 Task: Find connections with filter location Imishli with filter topic #Onlineadvertisingwith filter profile language German with filter current company BMC Software with filter school Mar Athanasius College of Engineering with filter industry Medical Practices with filter service category Health Insurance with filter keywords title Administrator
Action: Mouse moved to (544, 89)
Screenshot: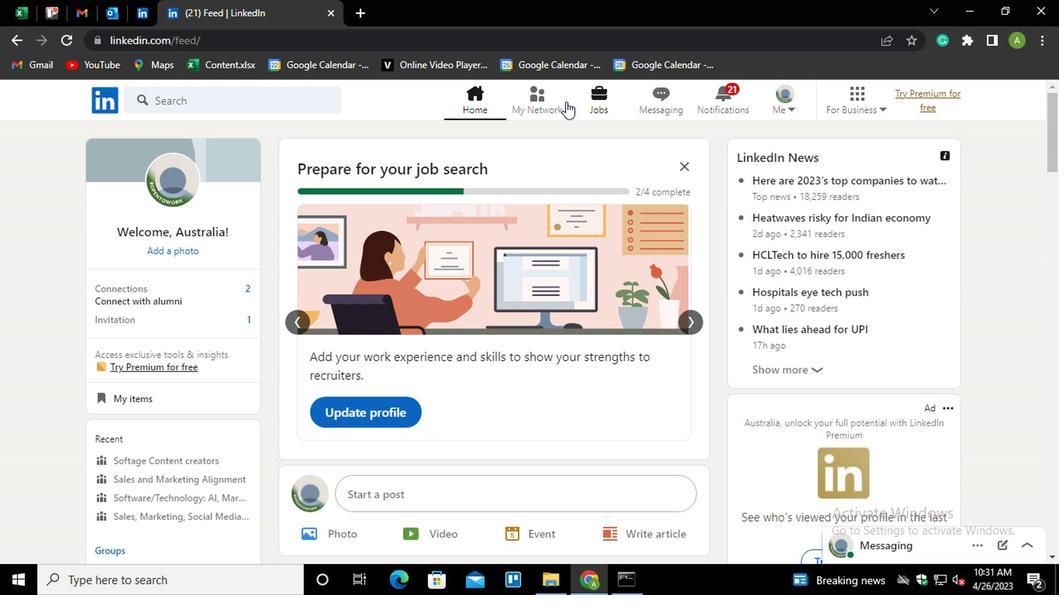 
Action: Mouse pressed left at (544, 89)
Screenshot: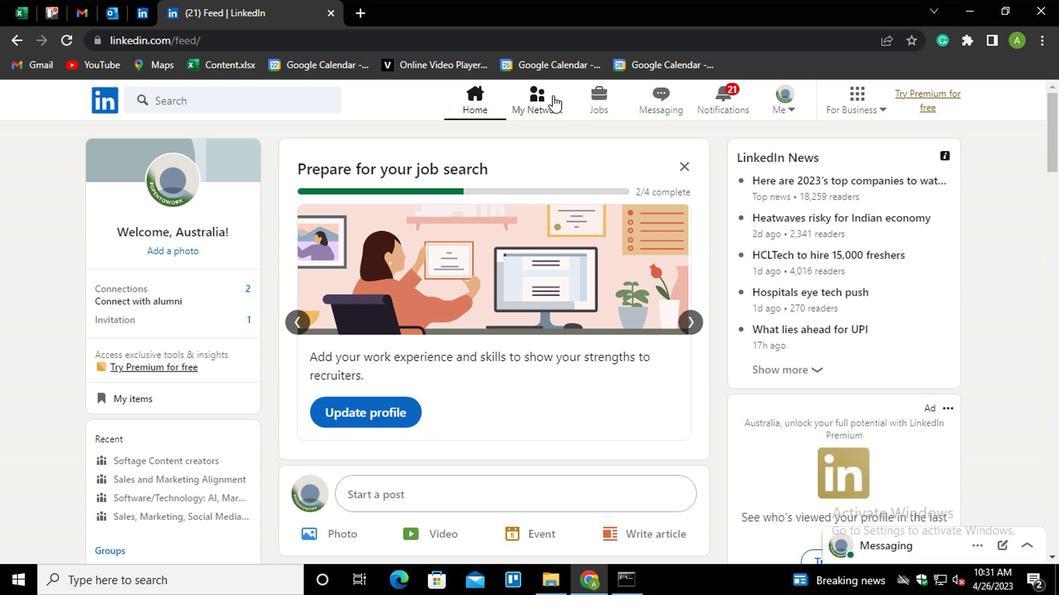 
Action: Mouse moved to (192, 173)
Screenshot: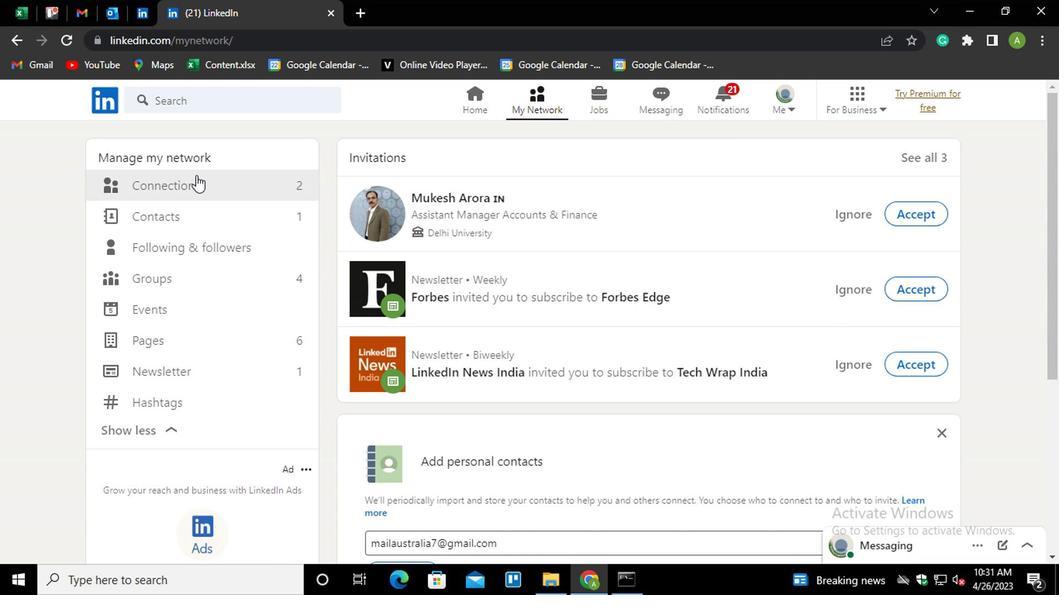 
Action: Mouse pressed left at (192, 173)
Screenshot: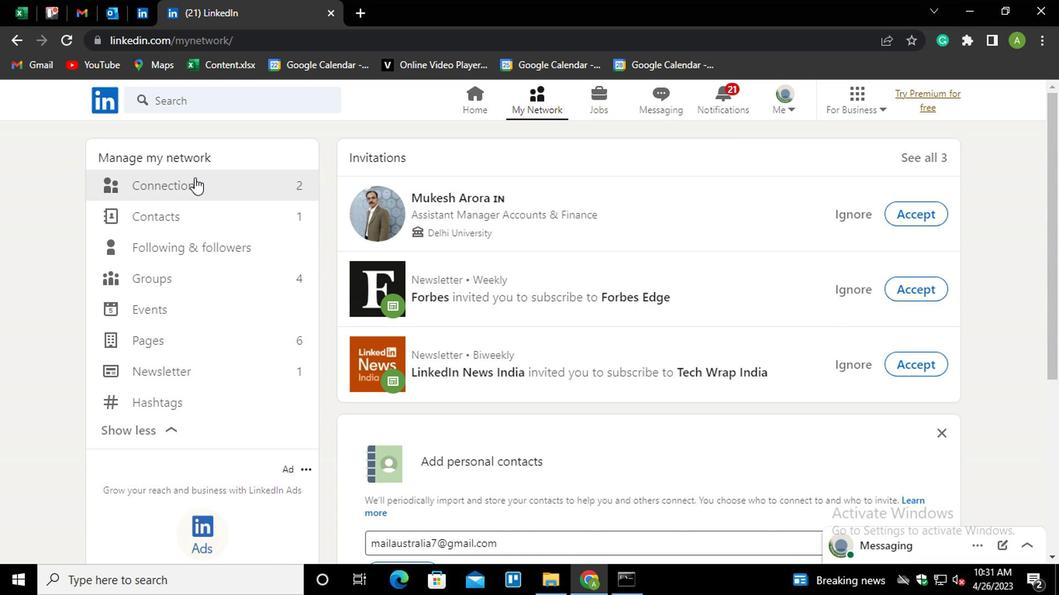 
Action: Mouse moved to (639, 182)
Screenshot: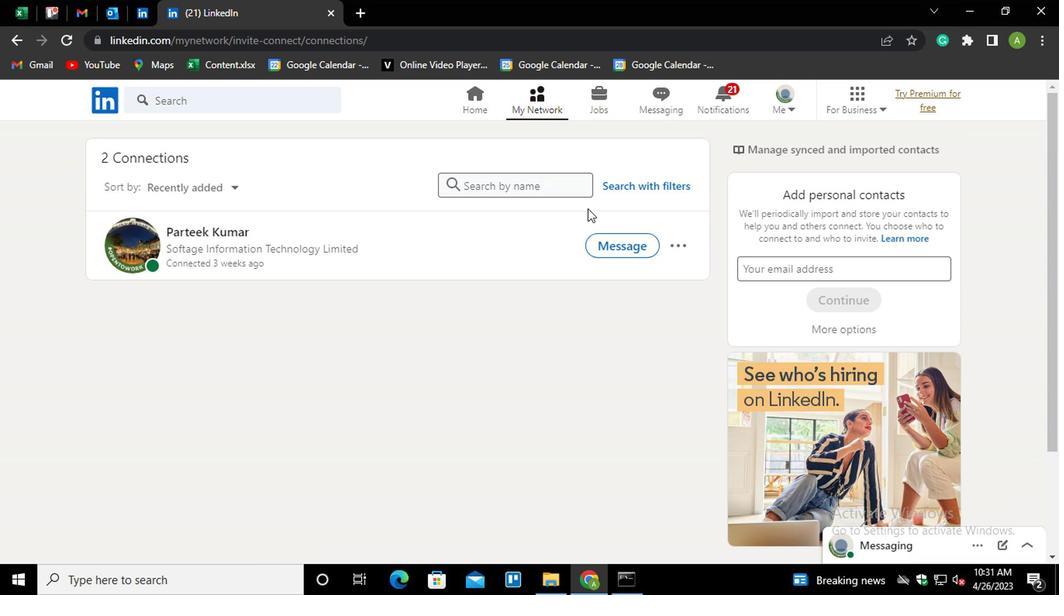 
Action: Mouse pressed left at (639, 182)
Screenshot: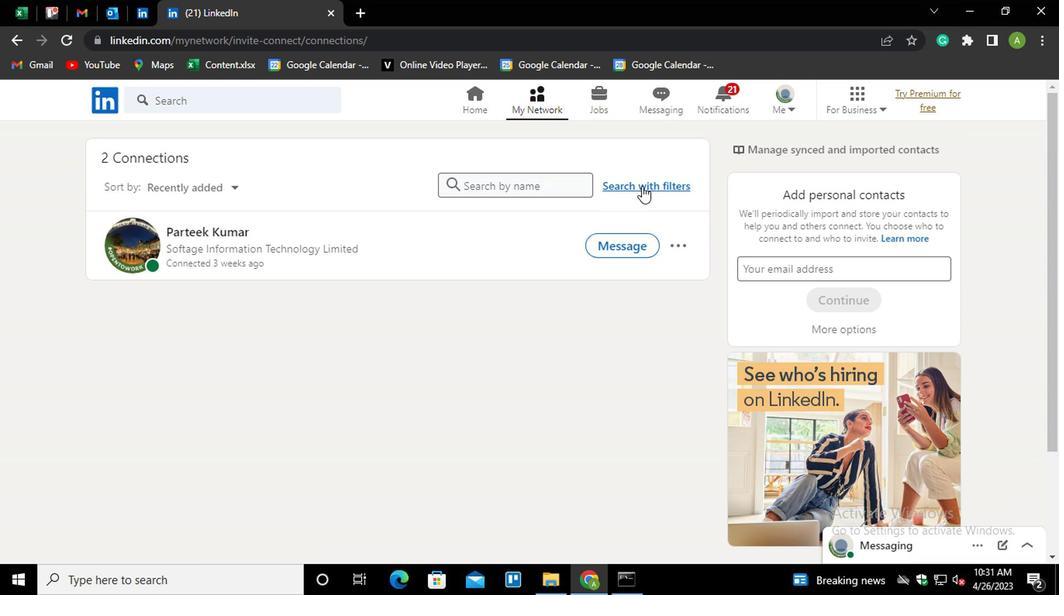 
Action: Mouse moved to (526, 134)
Screenshot: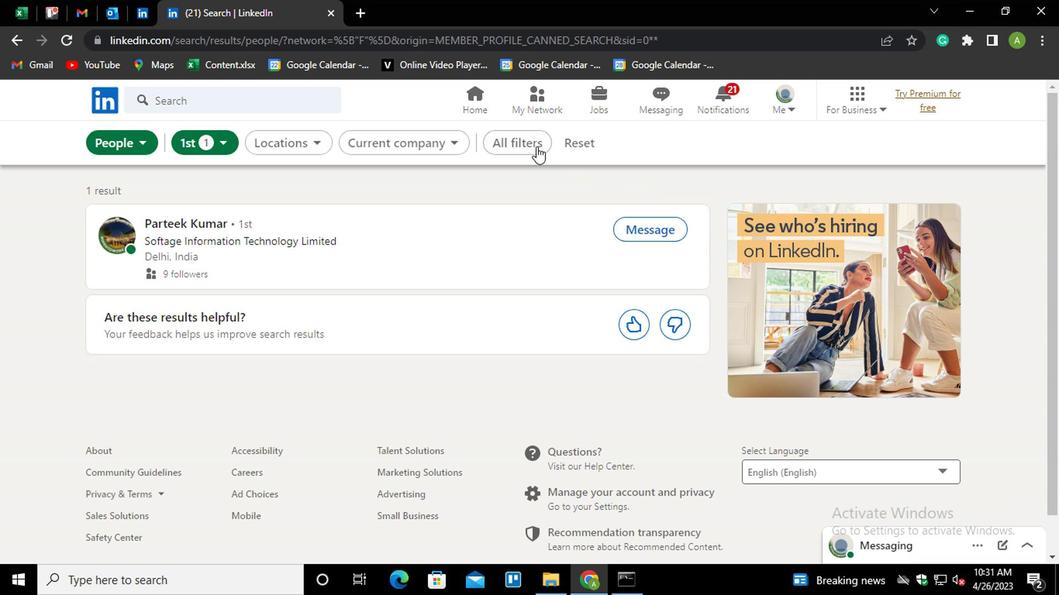 
Action: Mouse pressed left at (526, 134)
Screenshot: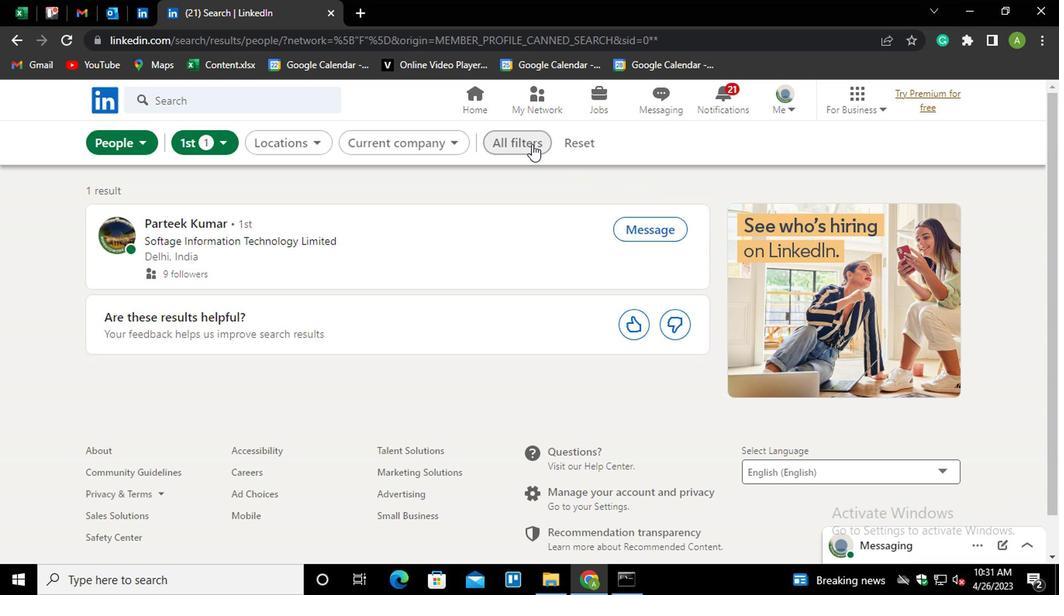 
Action: Mouse moved to (745, 301)
Screenshot: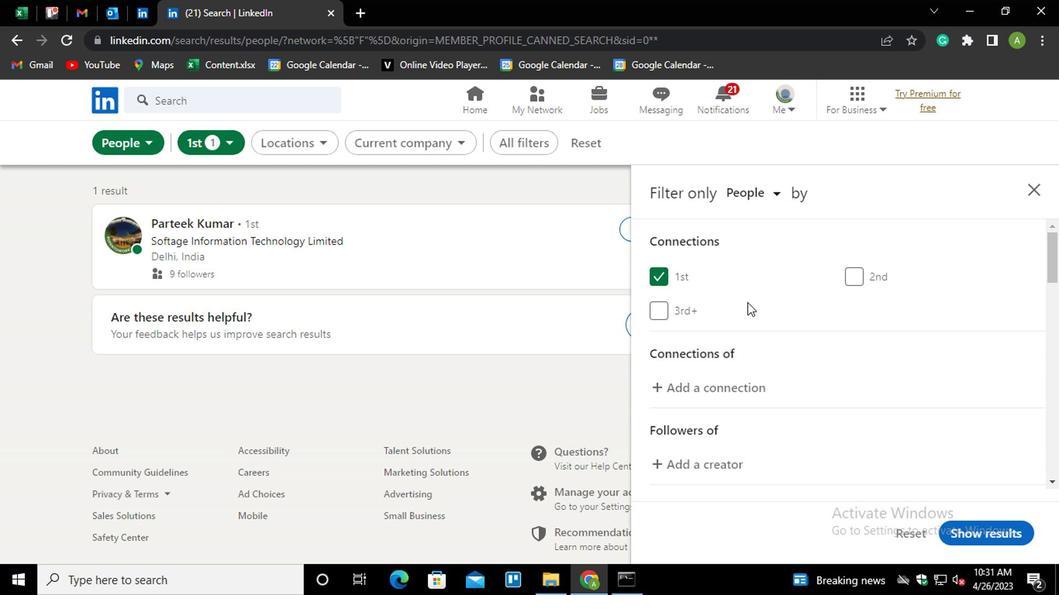 
Action: Mouse scrolled (745, 301) with delta (0, 0)
Screenshot: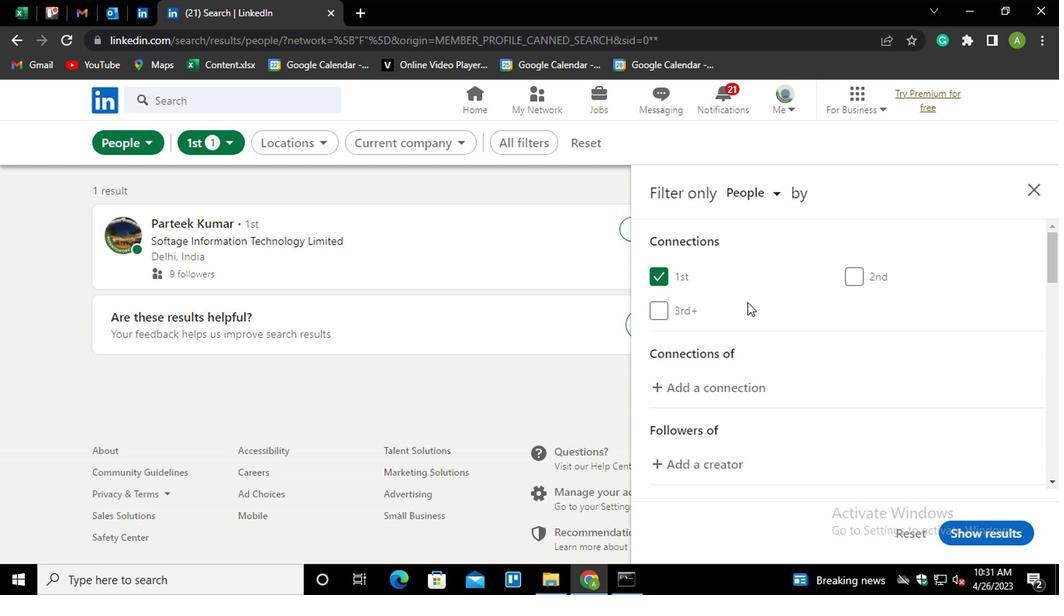 
Action: Mouse scrolled (745, 301) with delta (0, 0)
Screenshot: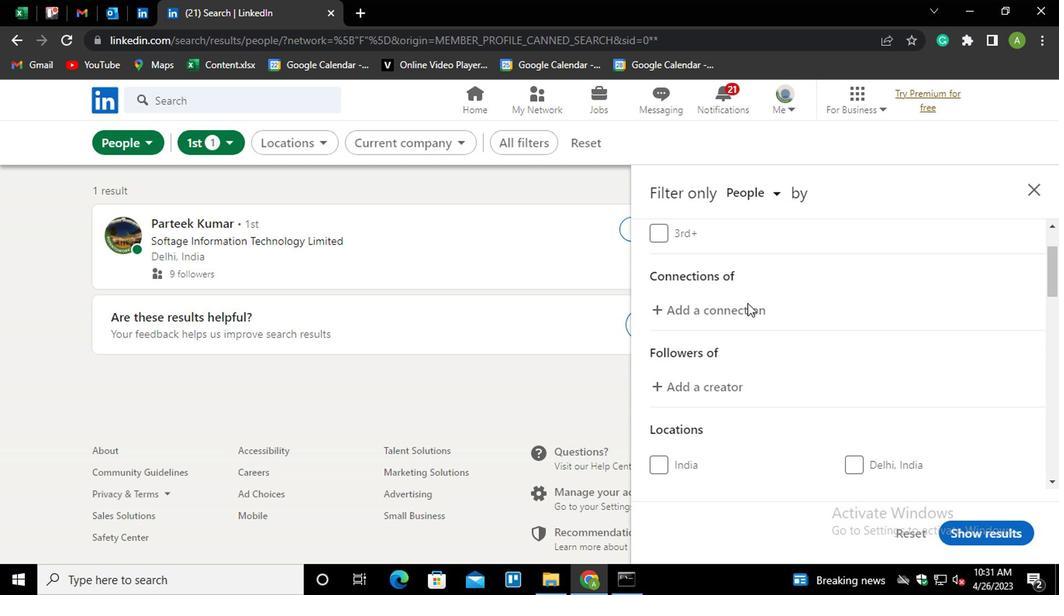 
Action: Mouse moved to (731, 301)
Screenshot: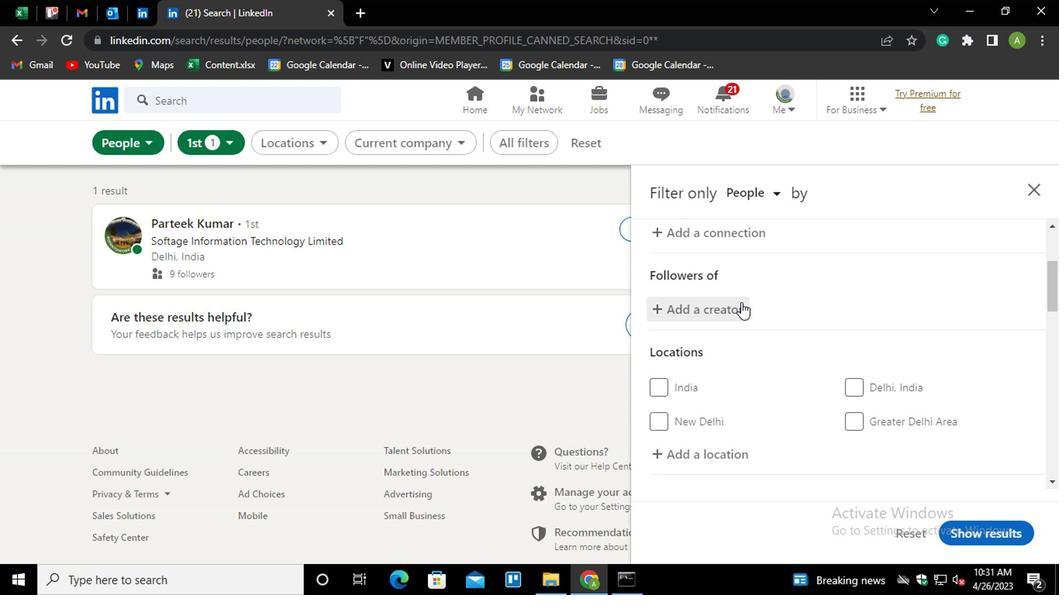 
Action: Mouse scrolled (731, 301) with delta (0, 0)
Screenshot: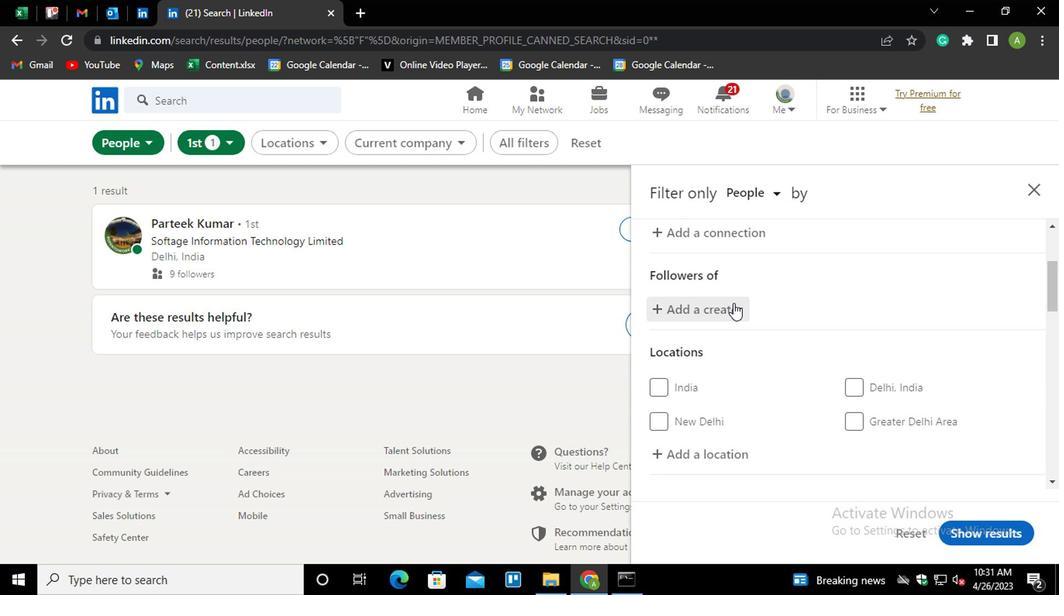 
Action: Mouse moved to (696, 374)
Screenshot: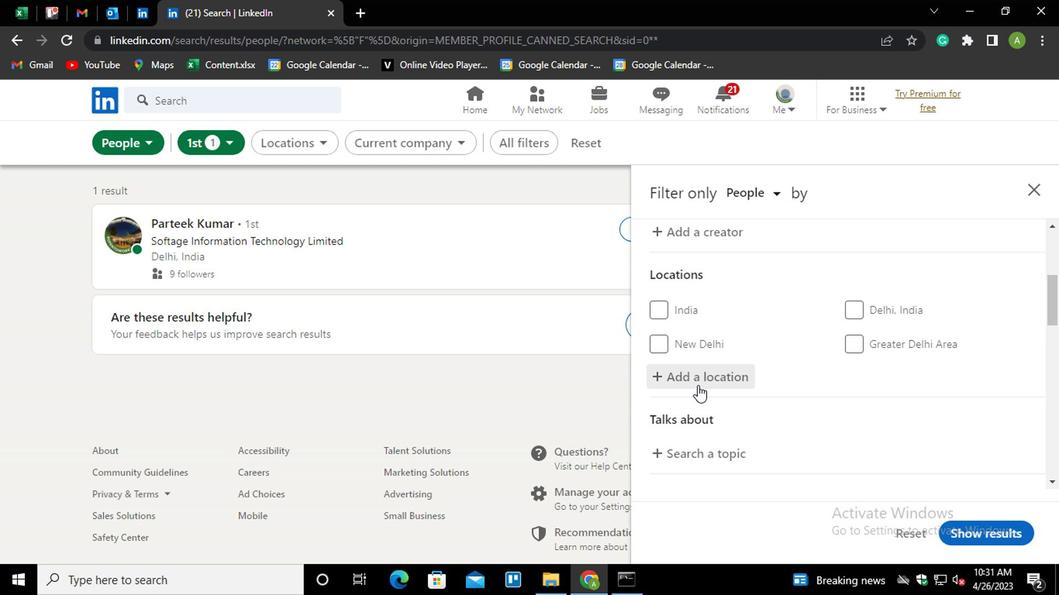 
Action: Mouse pressed left at (696, 374)
Screenshot: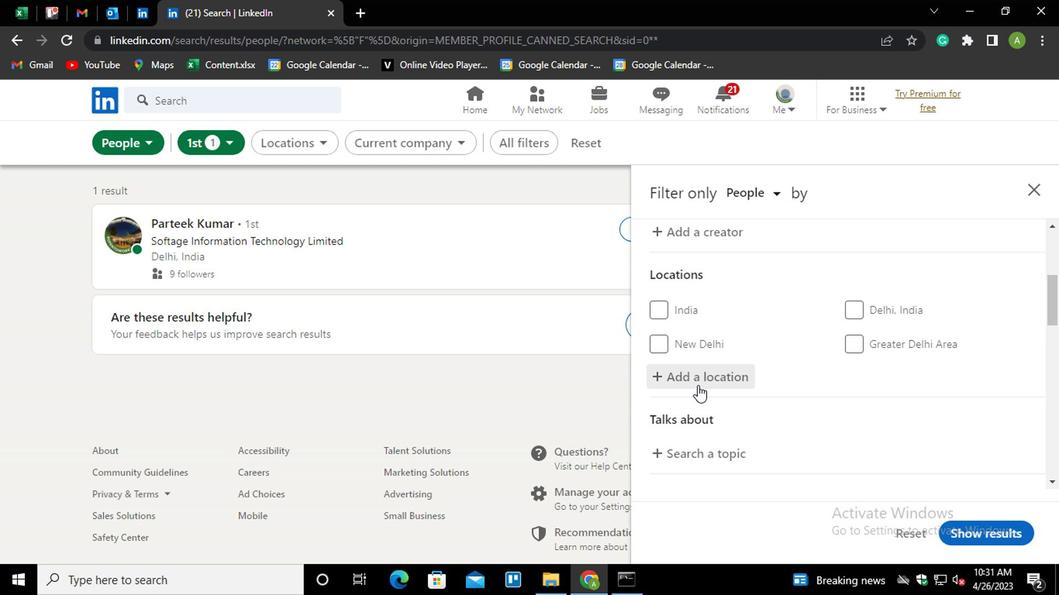 
Action: Mouse moved to (696, 374)
Screenshot: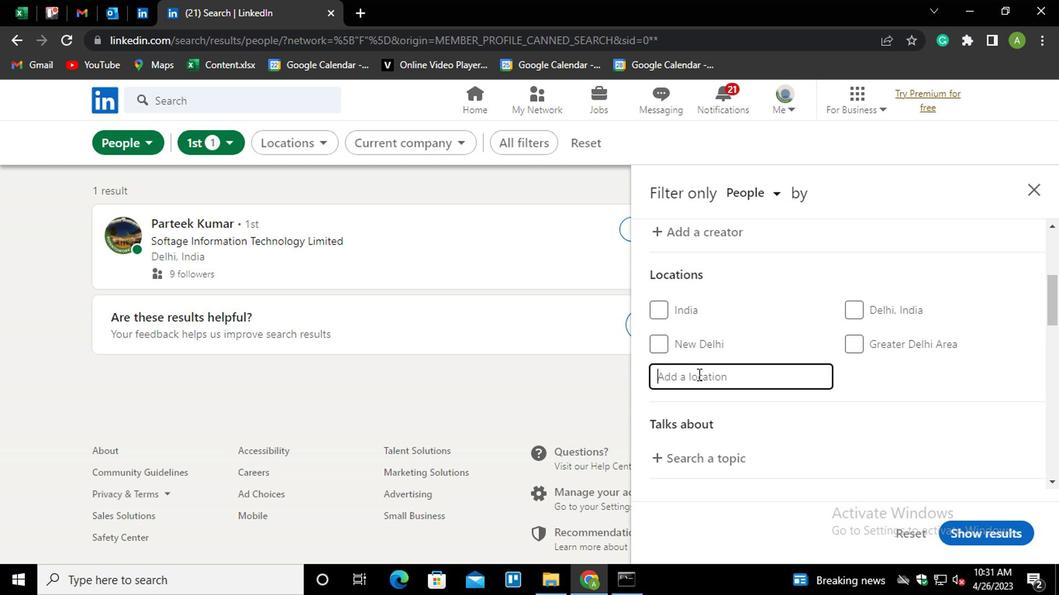 
Action: Mouse pressed left at (696, 374)
Screenshot: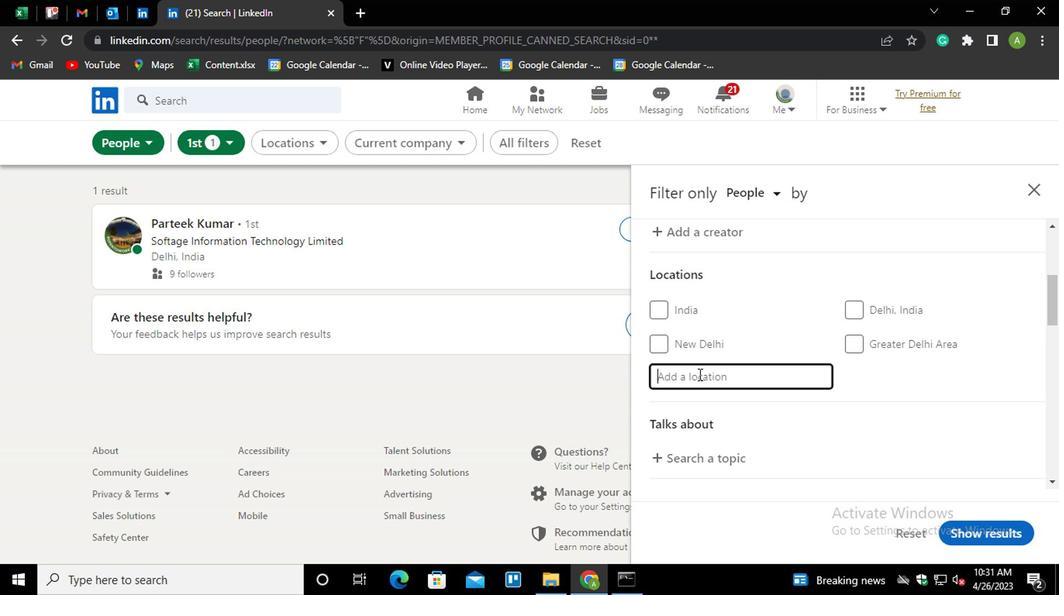 
Action: Key pressed <Key.shift_r><Key.shift_r><Key.shift_r><Key.shift_r><Key.shift_r><Key.shift_r><Key.shift_r><Key.shift_r><Key.shift_r><Key.shift_r><Key.shift_r><Key.shift_r><Key.shift_r><Key.shift_r><Key.shift_r><Key.shift_r><Key.shift_r><Key.shift_r><Key.shift_r><Key.shift_r><Key.shift_r><Key.shift_r><Key.shift_r>Imishil<Key.backspace><Key.backspace>li<Key.down><Key.enter>
Screenshot: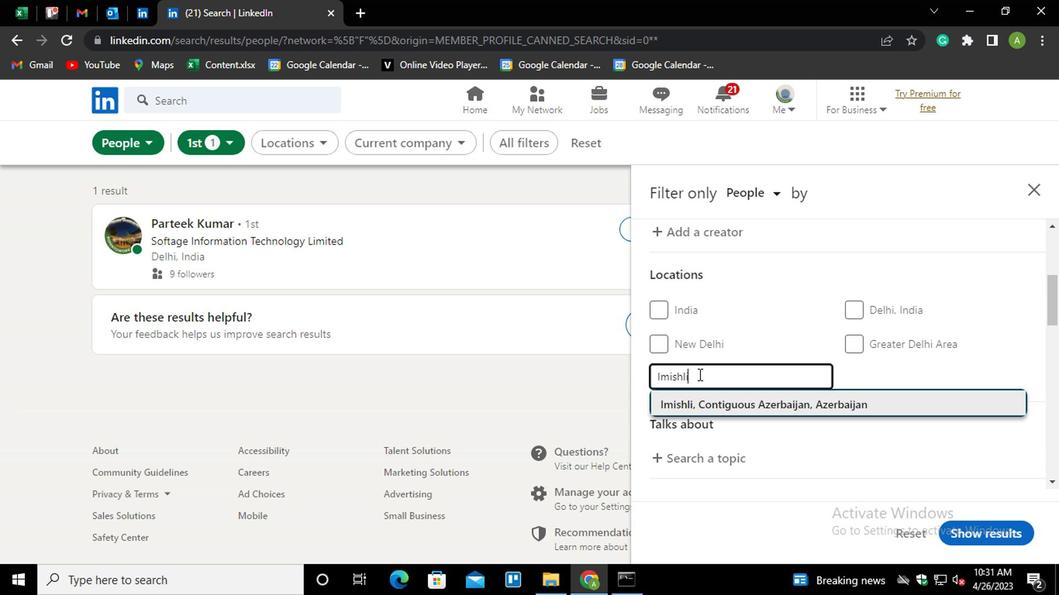 
Action: Mouse moved to (753, 371)
Screenshot: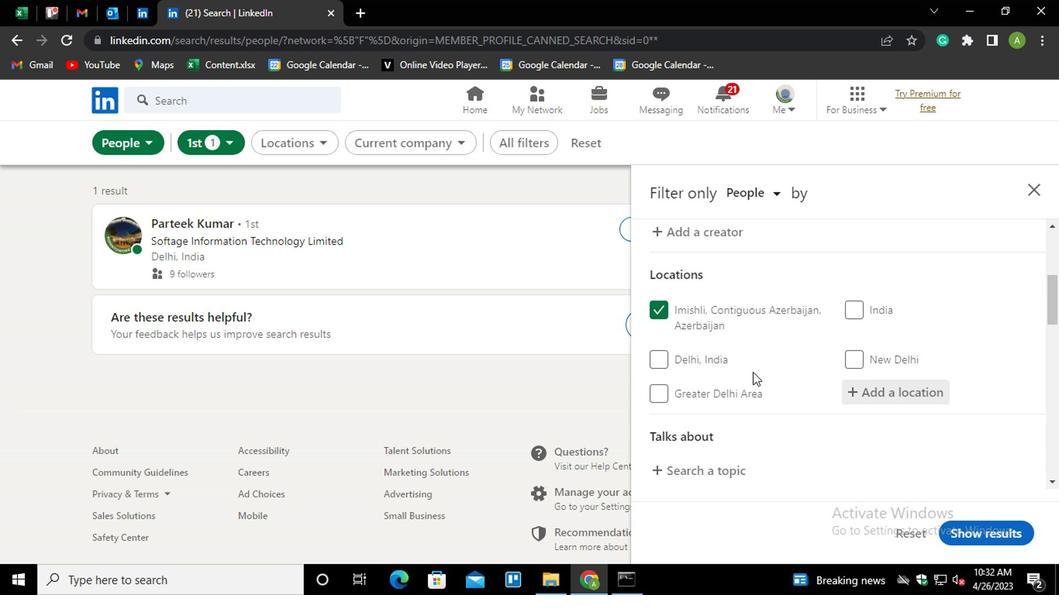 
Action: Mouse scrolled (753, 370) with delta (0, -1)
Screenshot: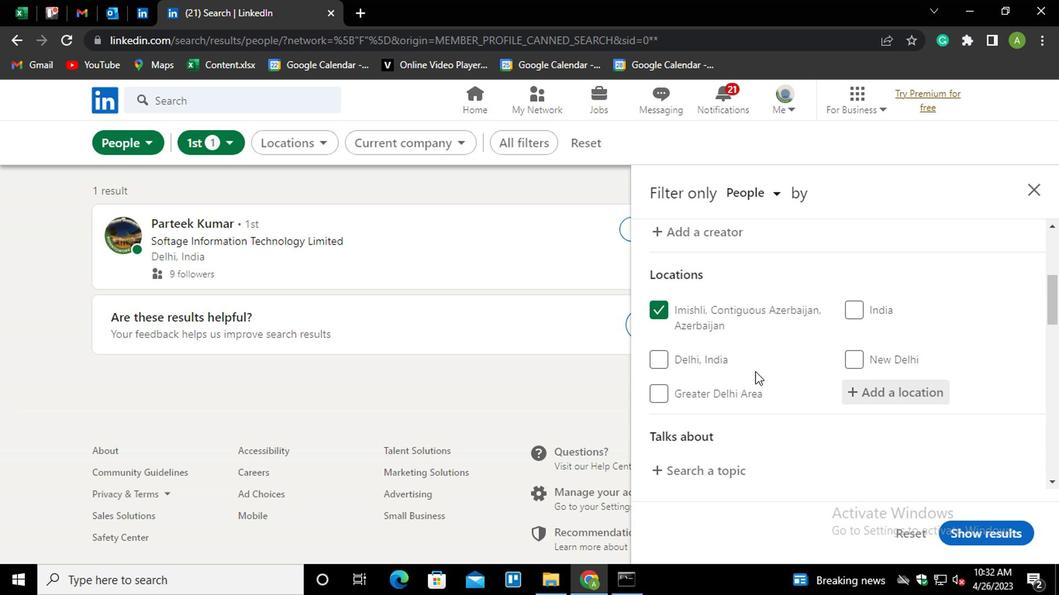 
Action: Mouse moved to (771, 368)
Screenshot: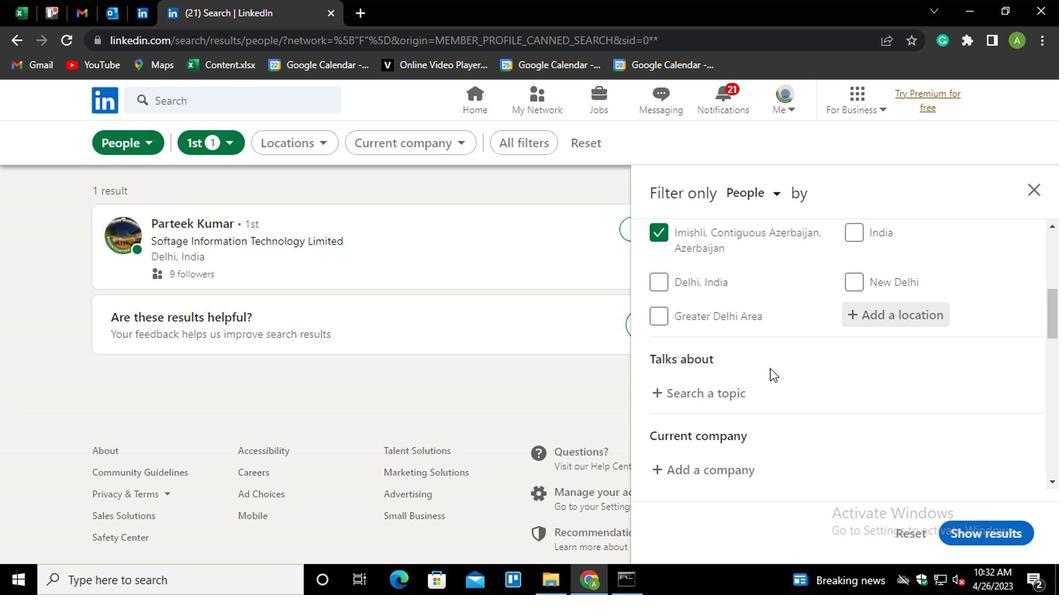 
Action: Mouse scrolled (771, 367) with delta (0, -1)
Screenshot: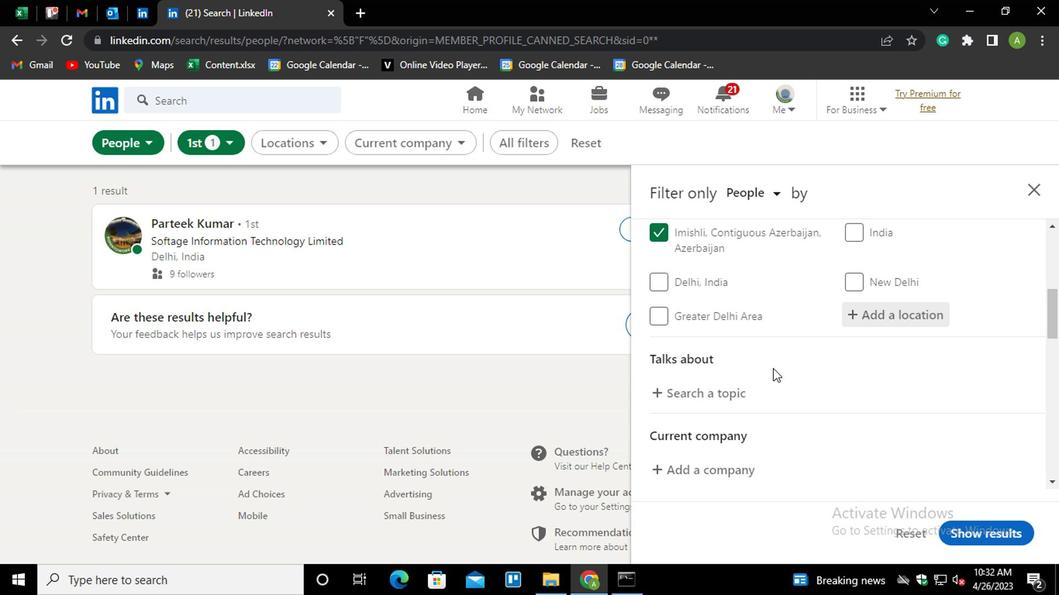 
Action: Mouse moved to (709, 315)
Screenshot: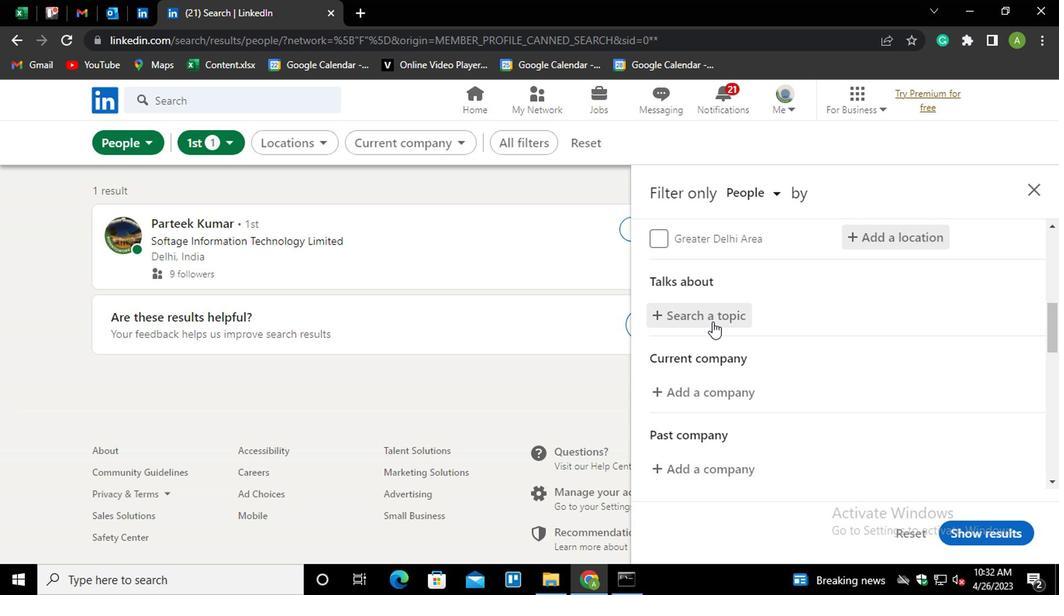 
Action: Mouse pressed left at (709, 315)
Screenshot: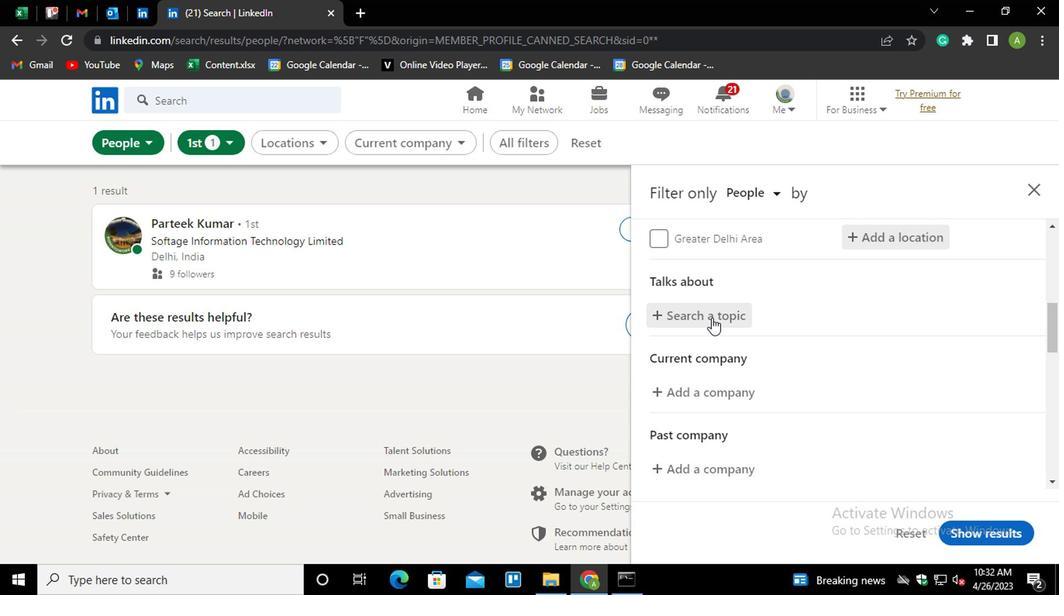 
Action: Key pressed <Key.shift_r><Key.shift_r><Key.shift_r><Key.shift_r><Key.shift_r><Key.shift_r><Key.shift_r><Key.shift_r><Key.shift_r><Key.shift_r><Key.shift_r><Key.shift_r><Key.shift_r><Key.shift_r><Key.shift_r><Key.shift_r><Key.shift_r><Key.shift_r><Key.shift_r><Key.shift_r><Key.shift_r><Key.shift_r><Key.shift_r><Key.shift_r><Key.shift_r><Key.shift_r><Key.shift_r><Key.shift_r><Key.shift_r><Key.shift_r><Key.shift_r><Key.shift_r><Key.shift_r><Key.shift_r><Key.shift_r><Key.shift_r><Key.shift>#<Key.shift_r>ONLINEADVERTISING
Screenshot: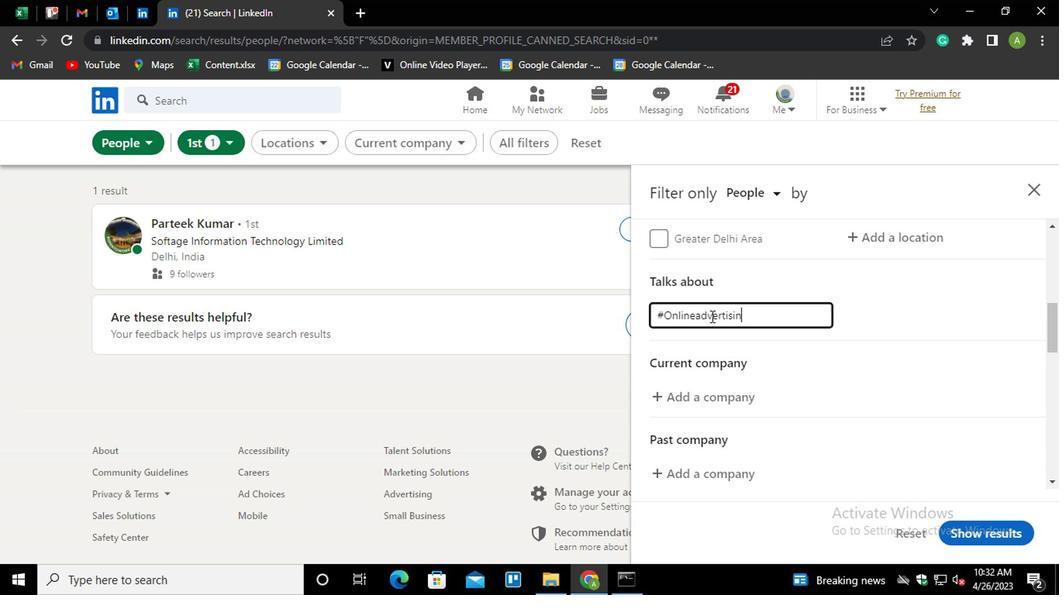 
Action: Mouse moved to (931, 275)
Screenshot: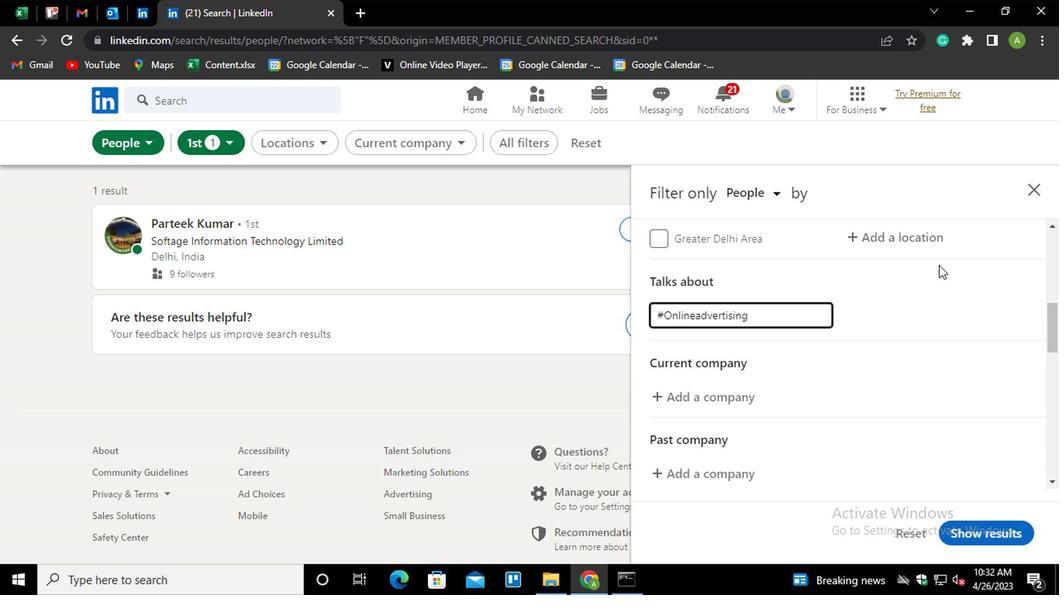 
Action: Mouse pressed left at (931, 275)
Screenshot: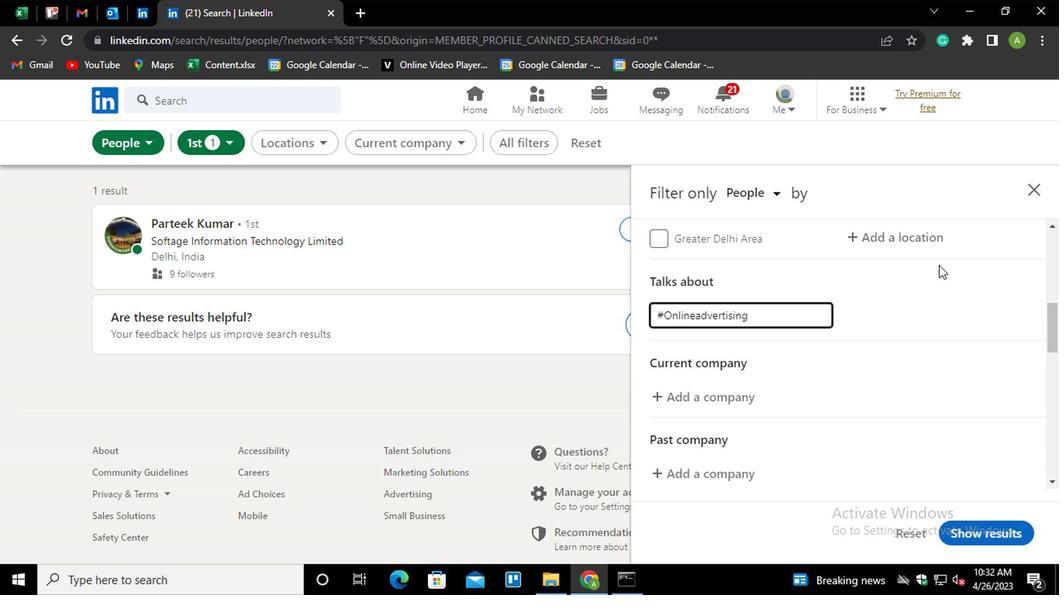 
Action: Mouse moved to (933, 305)
Screenshot: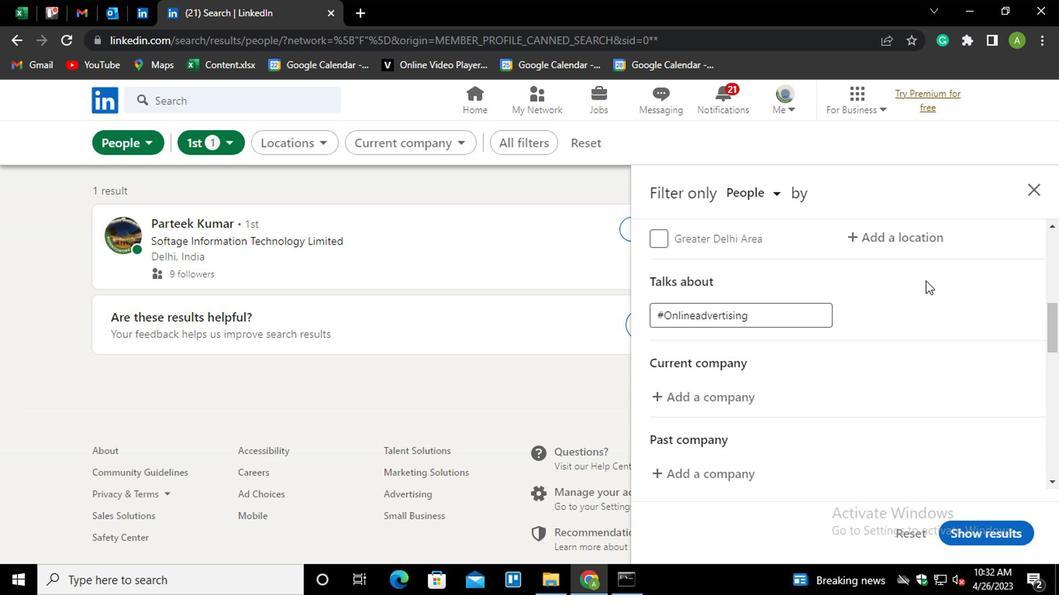 
Action: Mouse scrolled (933, 305) with delta (0, 0)
Screenshot: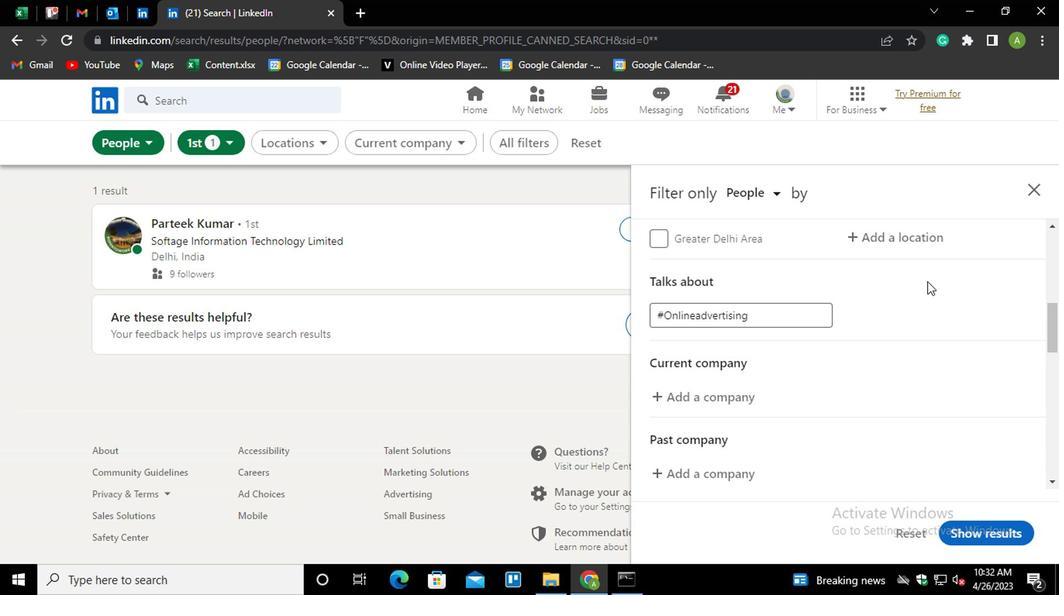 
Action: Mouse scrolled (933, 305) with delta (0, 0)
Screenshot: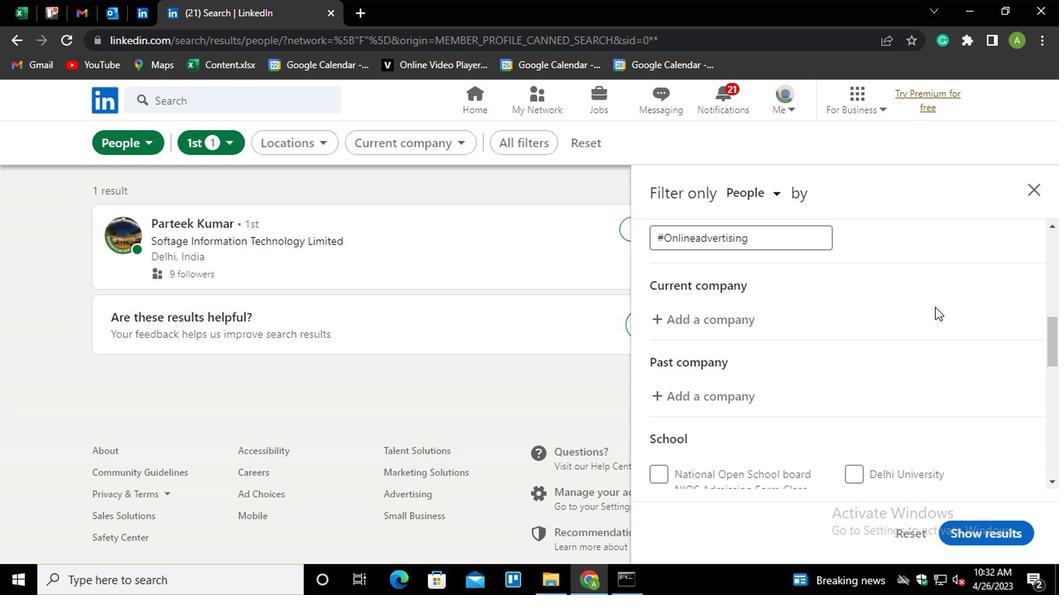 
Action: Mouse moved to (719, 228)
Screenshot: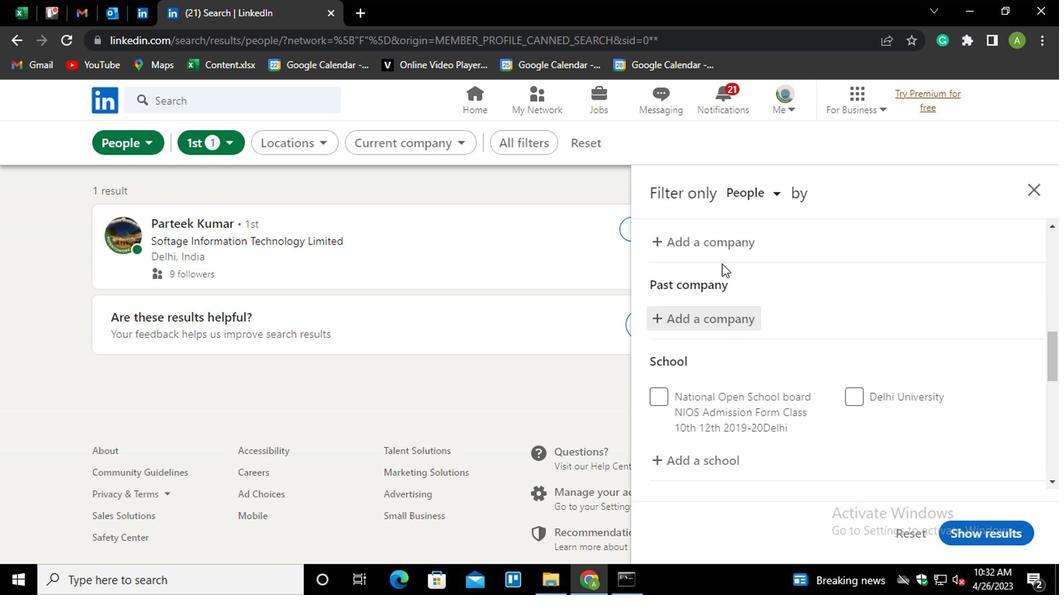 
Action: Mouse pressed left at (719, 228)
Screenshot: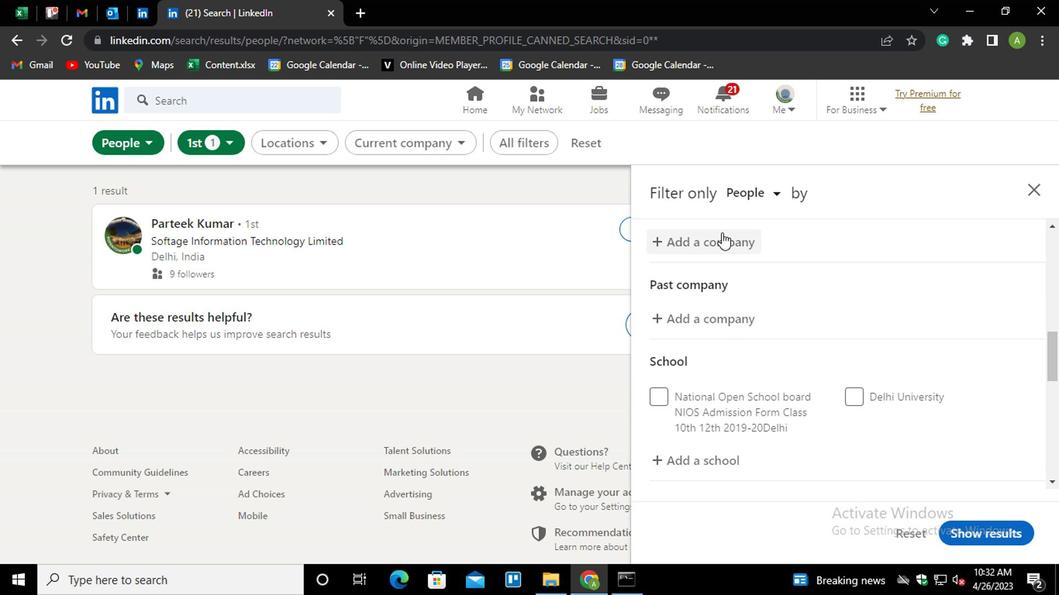 
Action: Key pressed <Key.shift_r>BMC<Key.down><Key.enter>
Screenshot: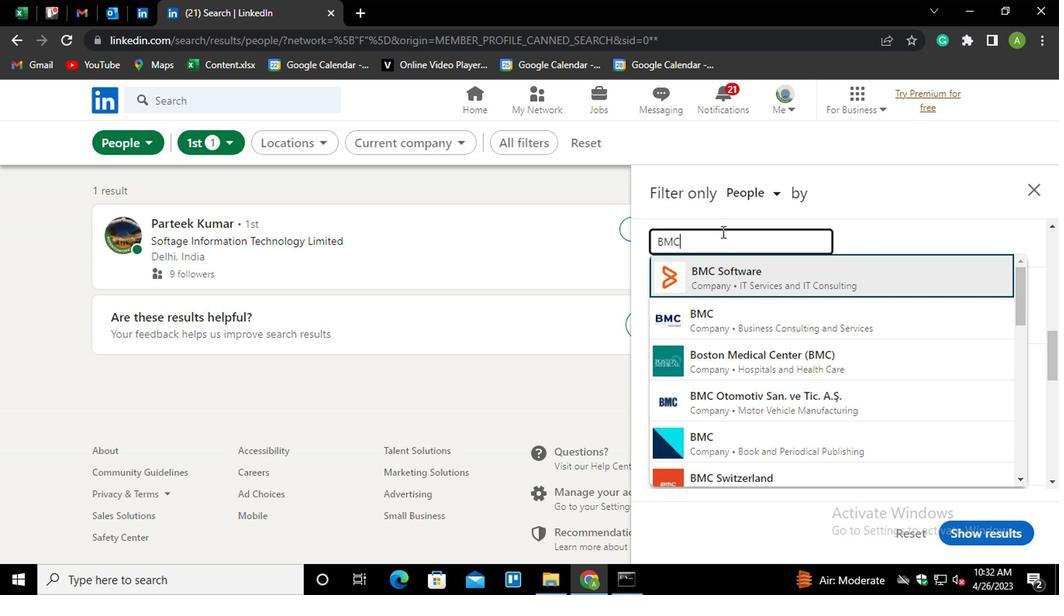 
Action: Mouse moved to (791, 311)
Screenshot: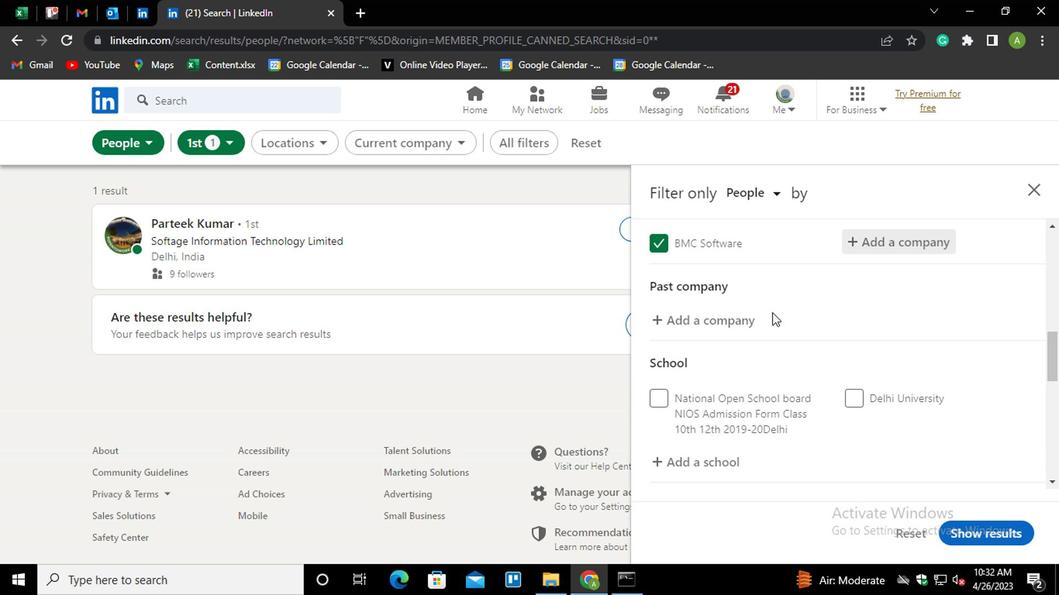 
Action: Mouse scrolled (791, 310) with delta (0, 0)
Screenshot: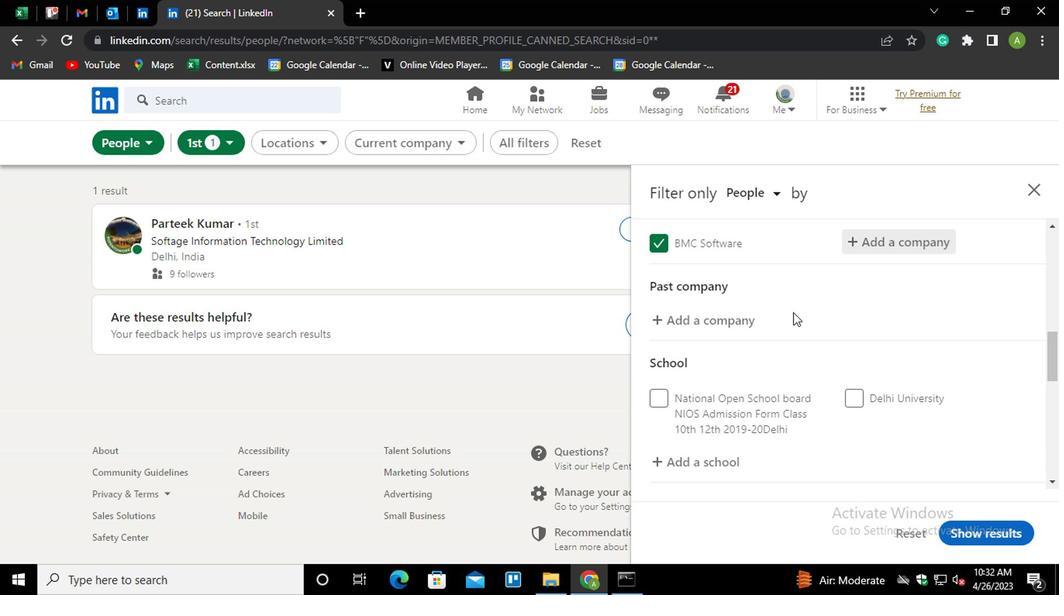 
Action: Mouse moved to (707, 386)
Screenshot: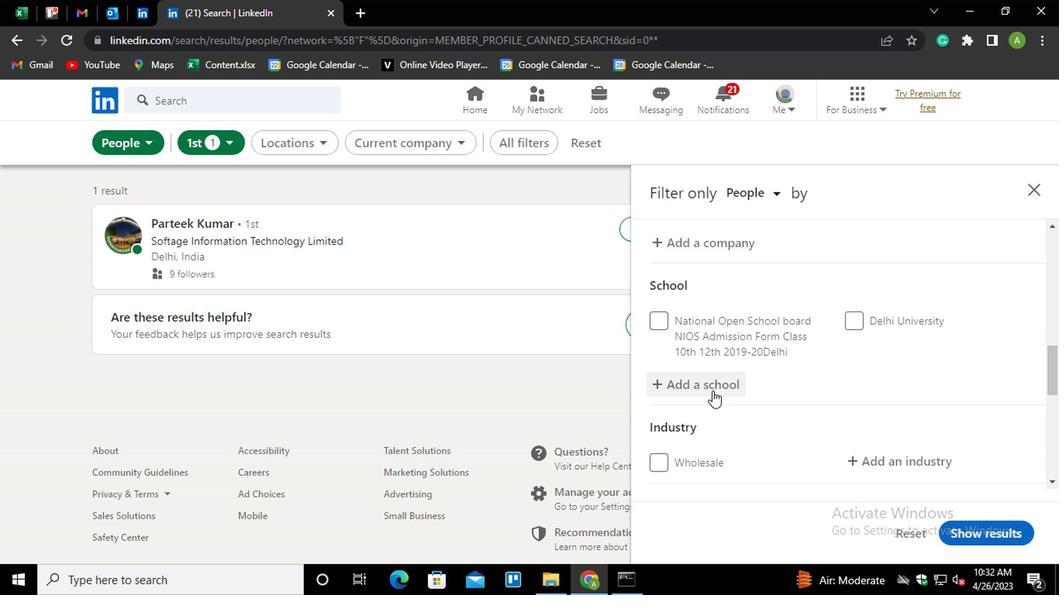
Action: Mouse pressed left at (707, 386)
Screenshot: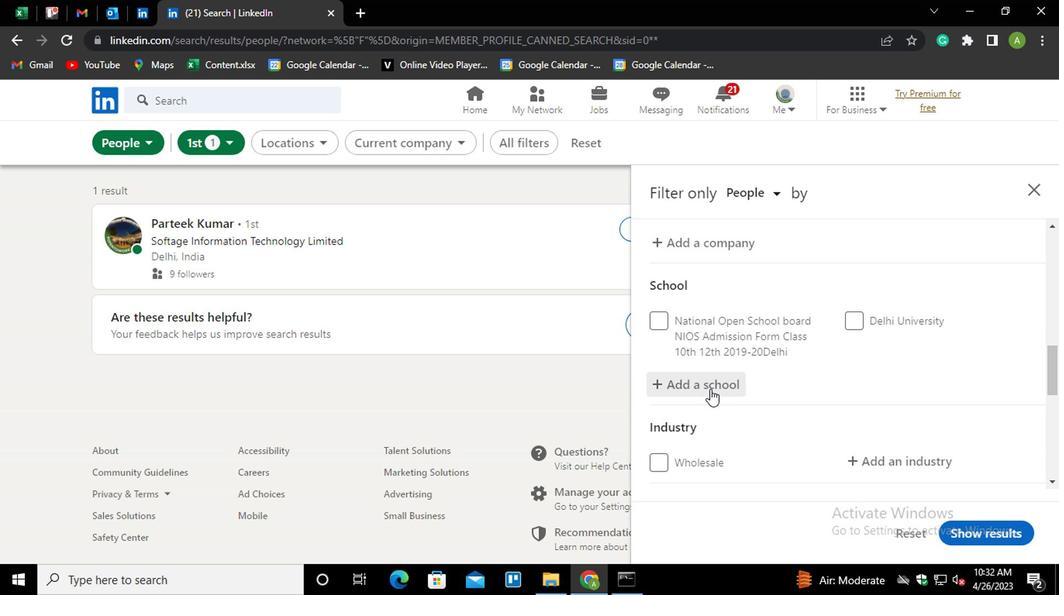 
Action: Mouse moved to (709, 385)
Screenshot: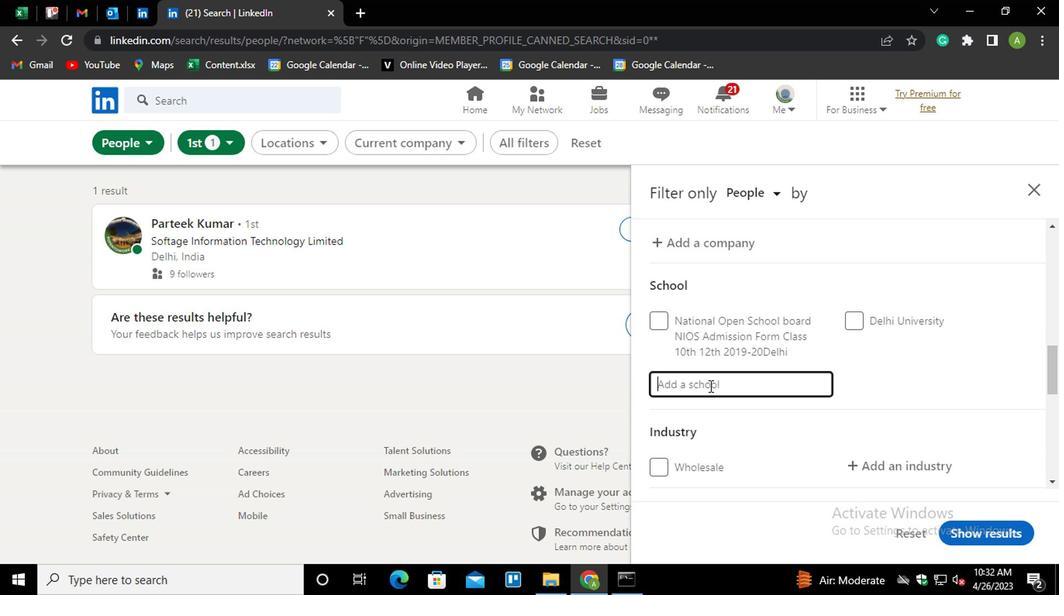 
Action: Mouse pressed left at (709, 385)
Screenshot: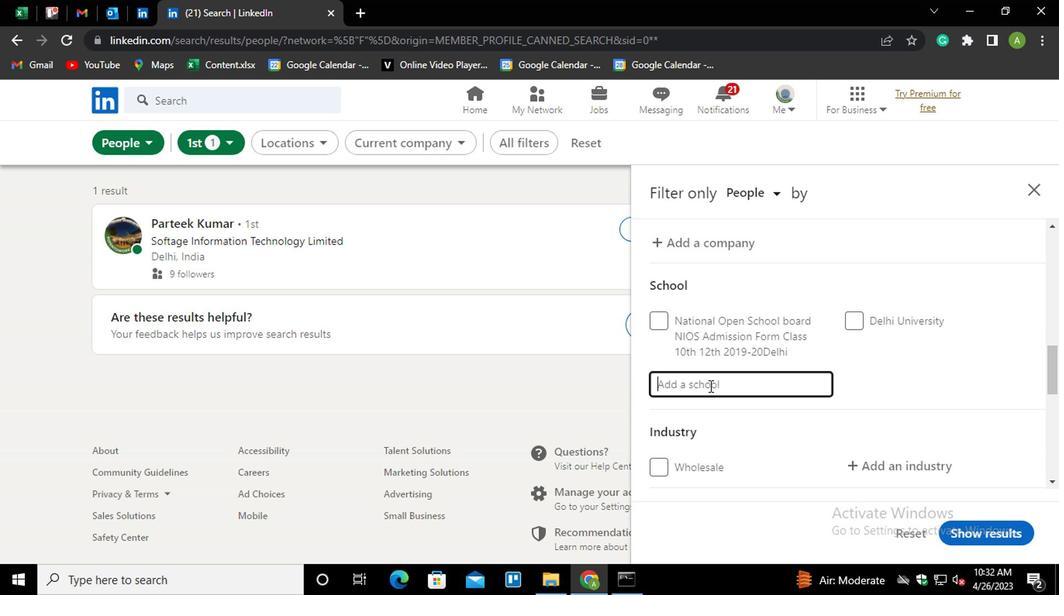 
Action: Key pressed <Key.shift_r>MA<Key.space><Key.shift>ATH<Key.home><Key.right><Key.right>R<Key.end><Key.down><Key.enter>
Screenshot: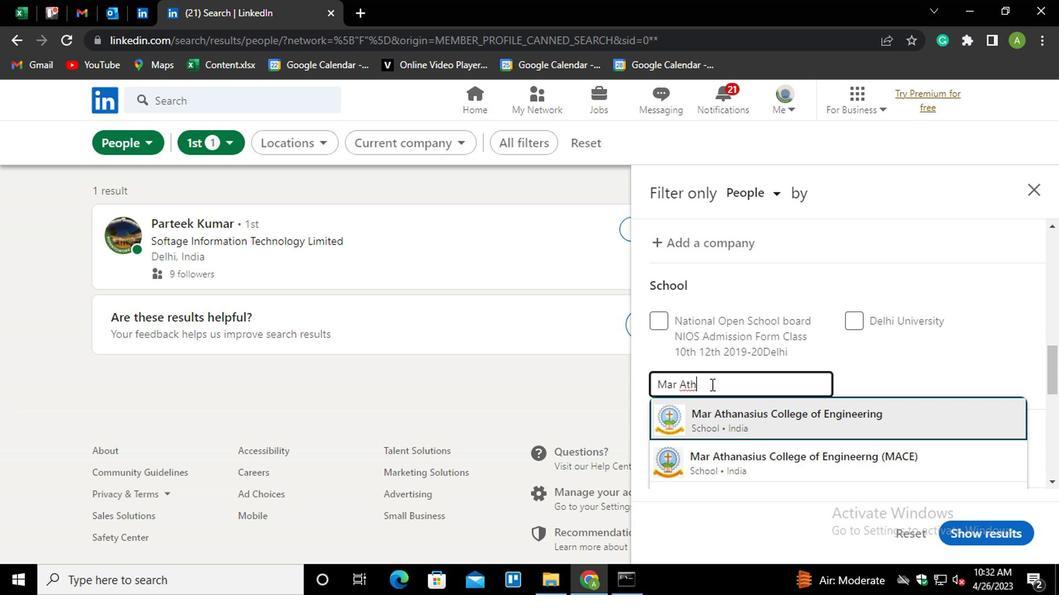 
Action: Mouse scrolled (709, 384) with delta (0, 0)
Screenshot: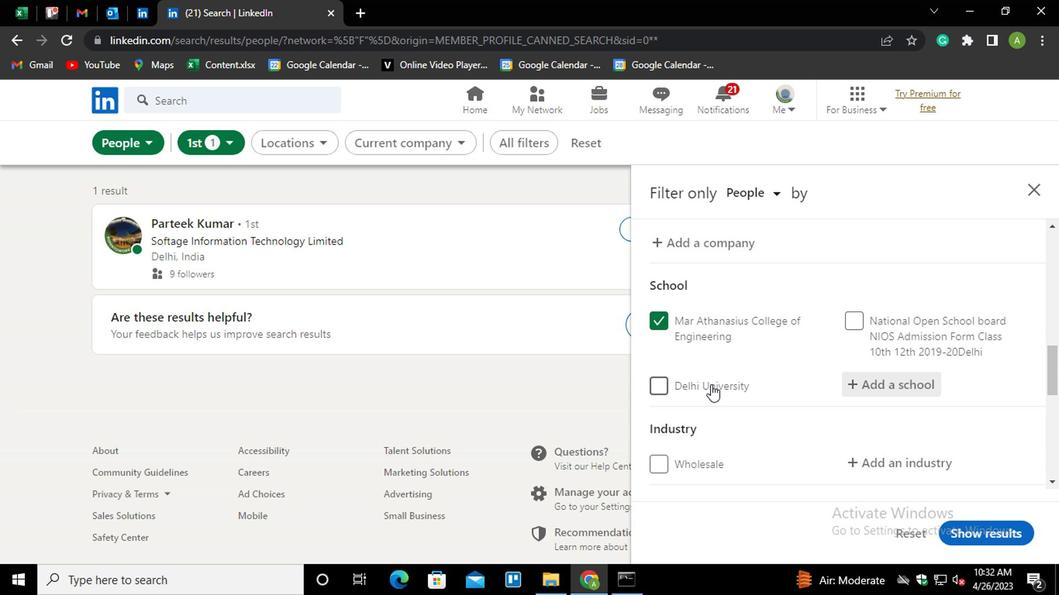 
Action: Mouse moved to (879, 390)
Screenshot: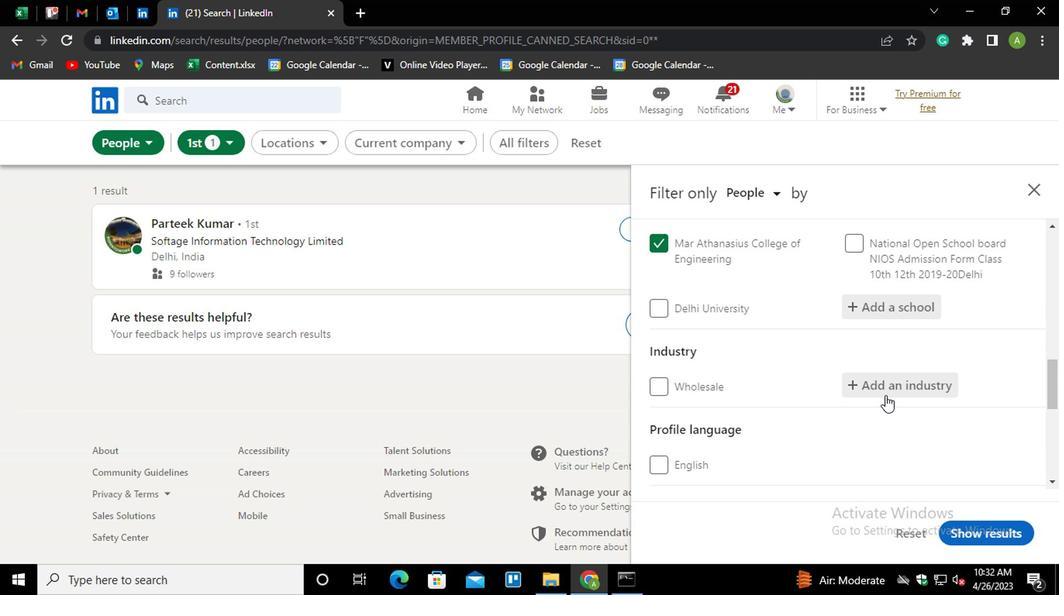 
Action: Mouse pressed left at (879, 390)
Screenshot: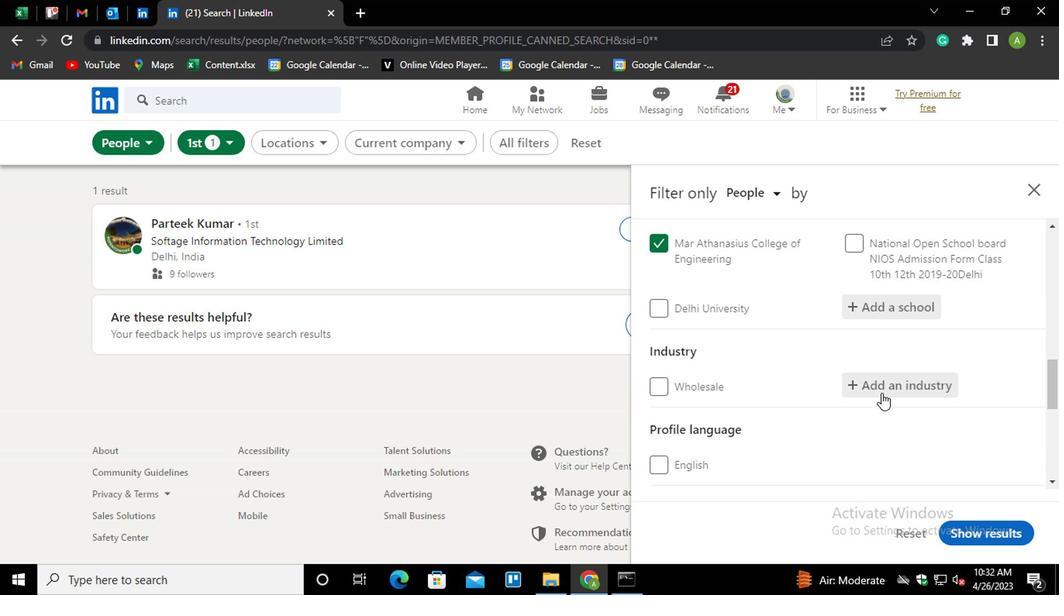 
Action: Mouse moved to (871, 387)
Screenshot: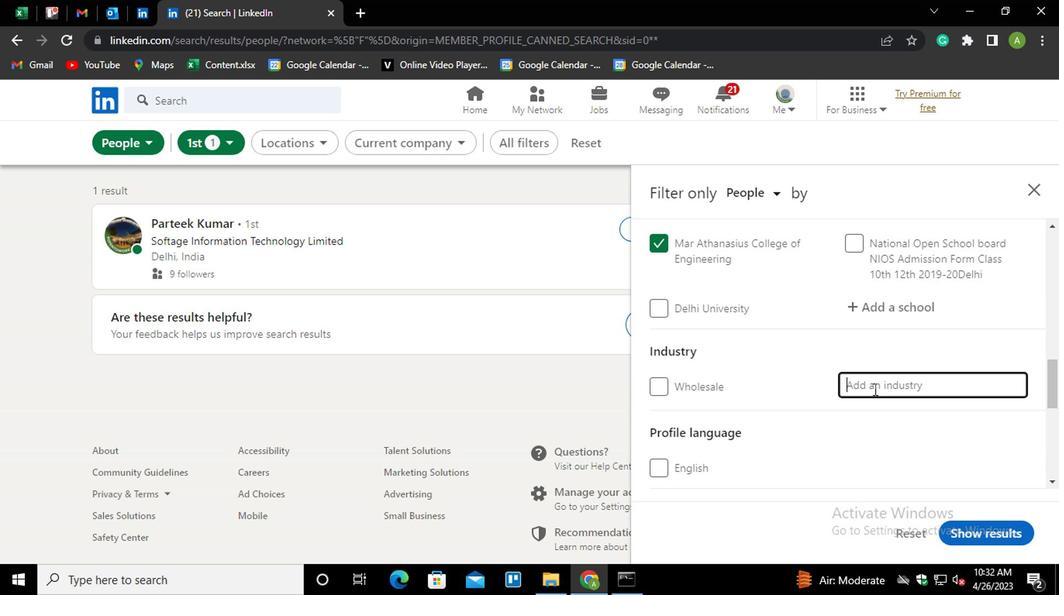 
Action: Mouse pressed left at (871, 387)
Screenshot: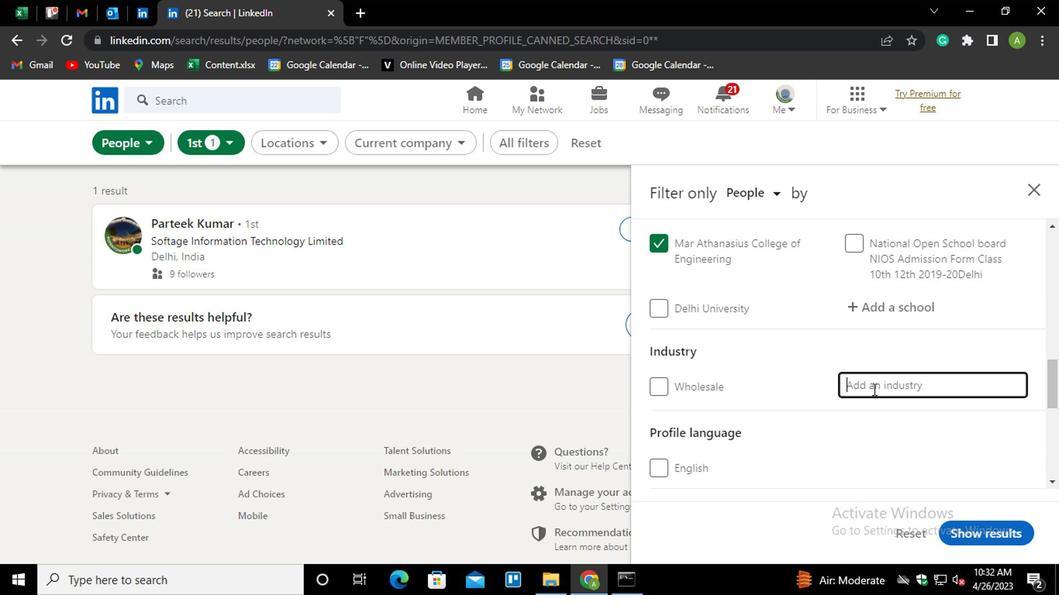 
Action: Key pressed <Key.shift_r>MED<Key.down><Key.enter>
Screenshot: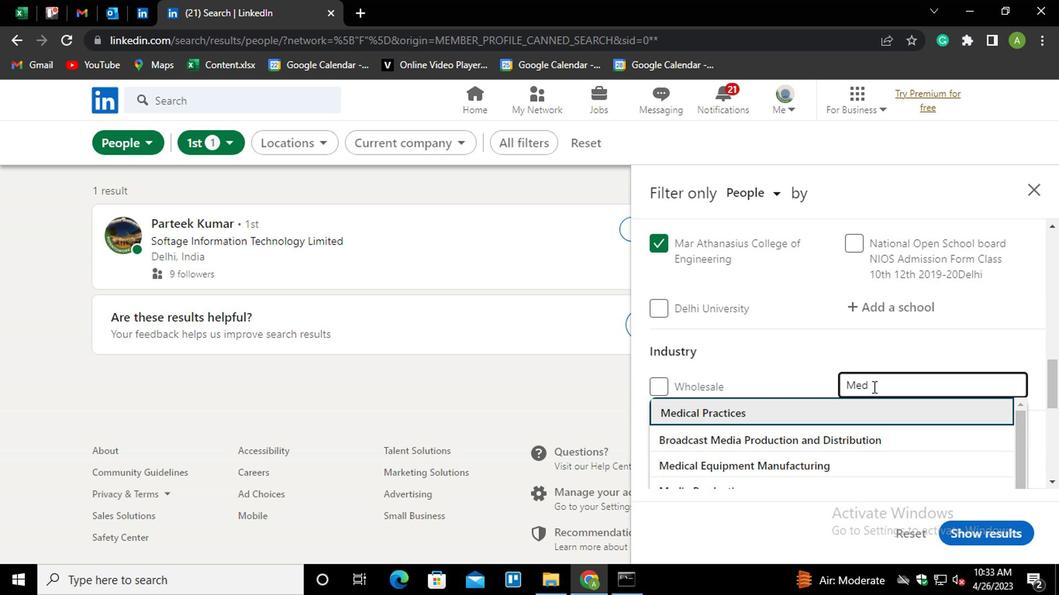 
Action: Mouse scrolled (871, 386) with delta (0, 0)
Screenshot: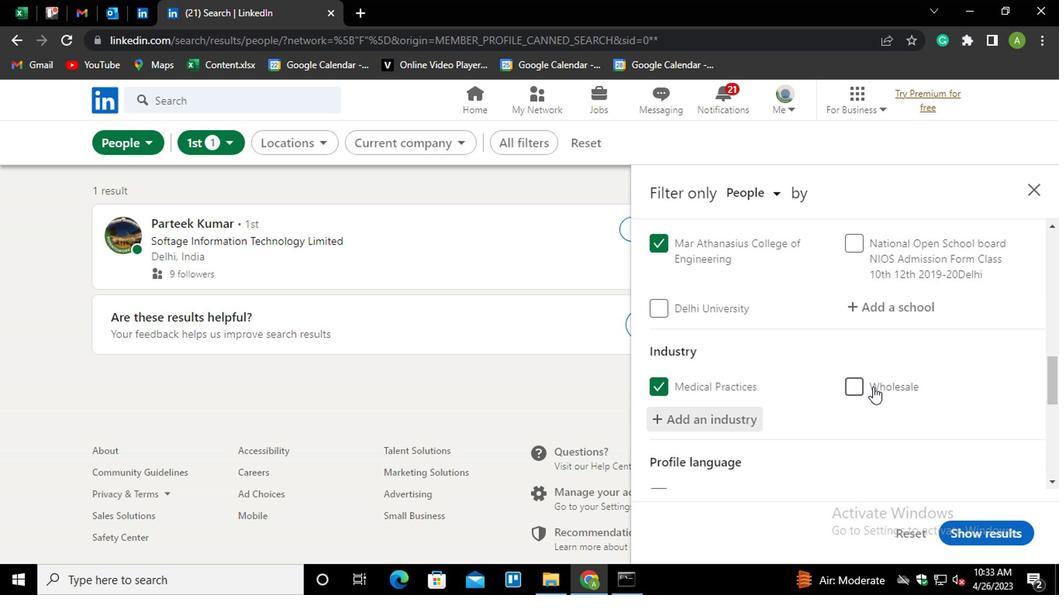 
Action: Mouse scrolled (871, 386) with delta (0, 0)
Screenshot: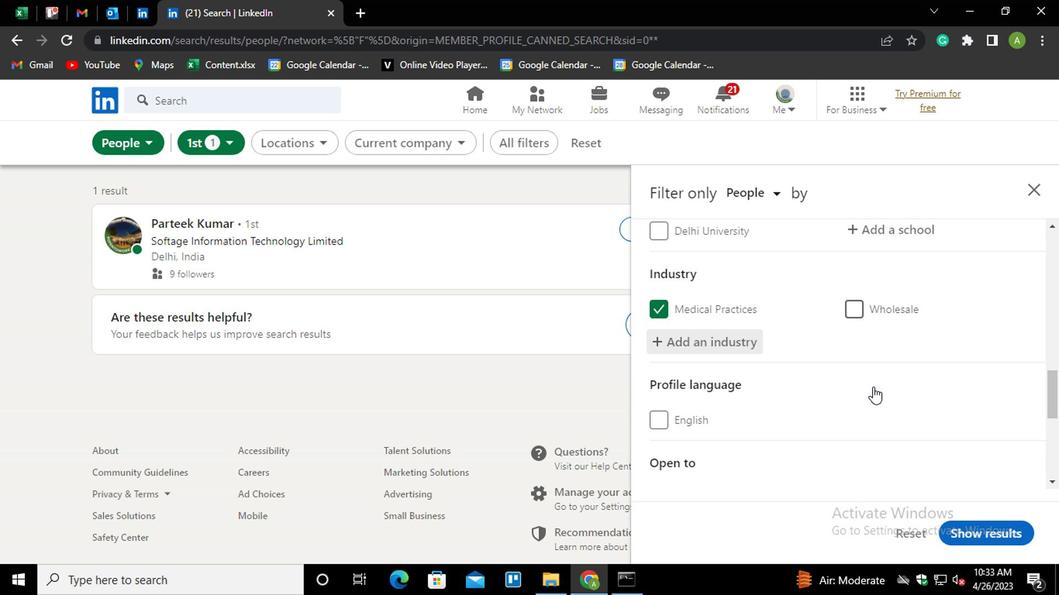 
Action: Mouse moved to (803, 404)
Screenshot: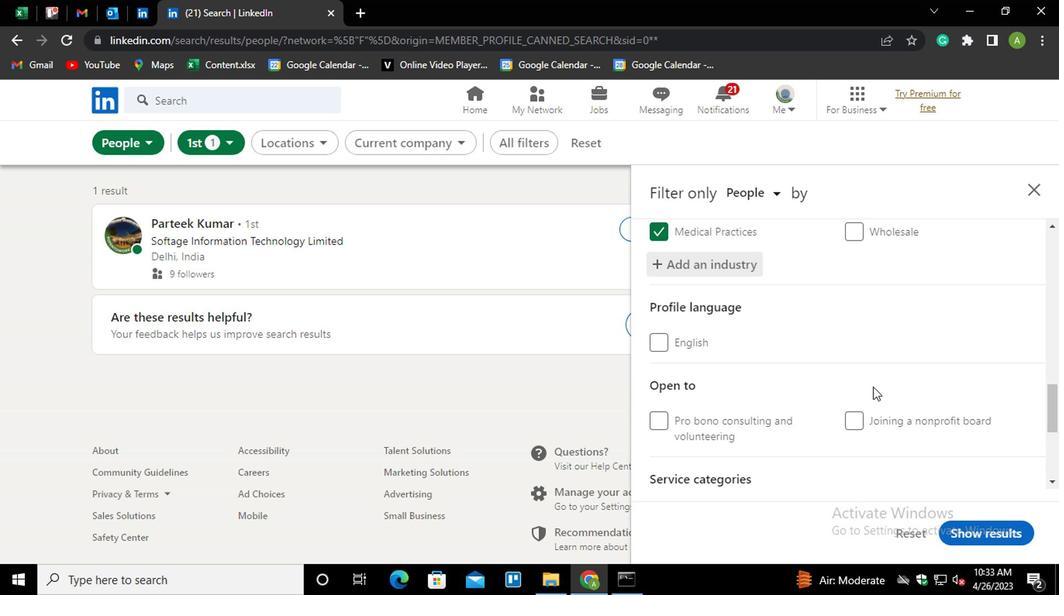 
Action: Mouse scrolled (803, 403) with delta (0, -1)
Screenshot: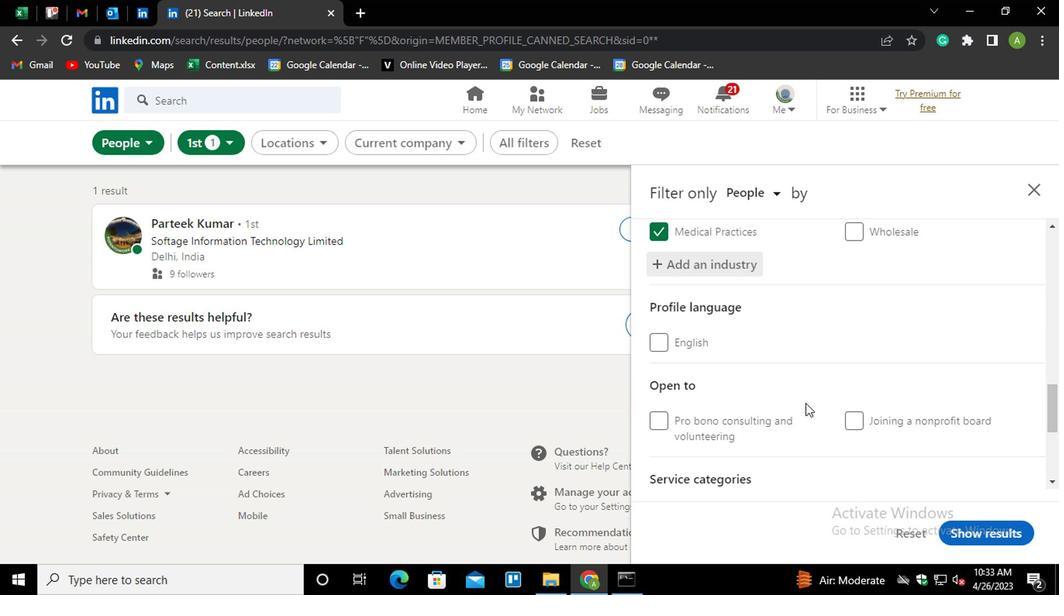
Action: Mouse moved to (707, 441)
Screenshot: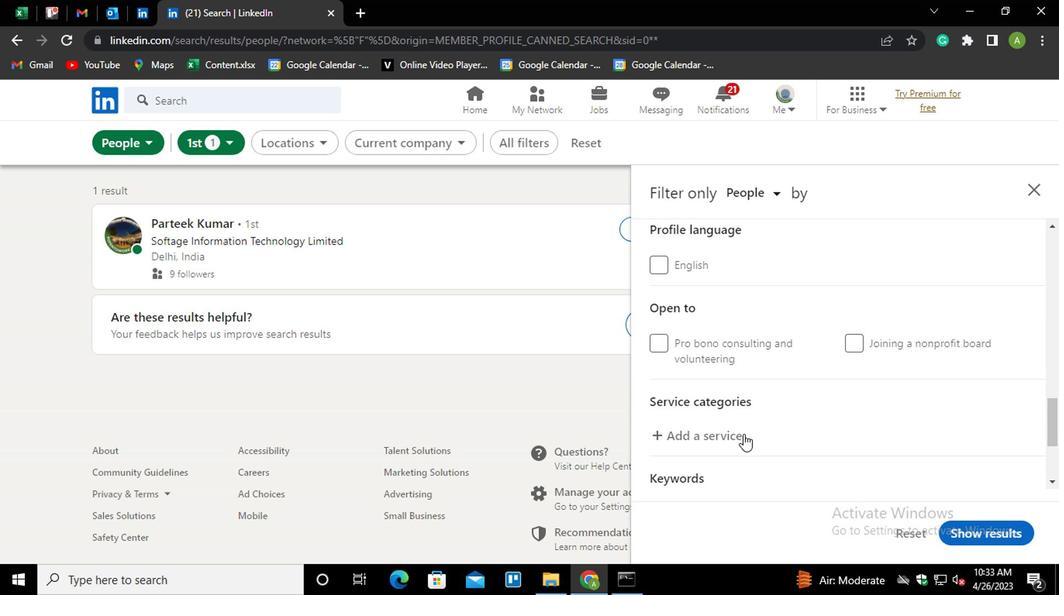 
Action: Mouse scrolled (707, 440) with delta (0, 0)
Screenshot: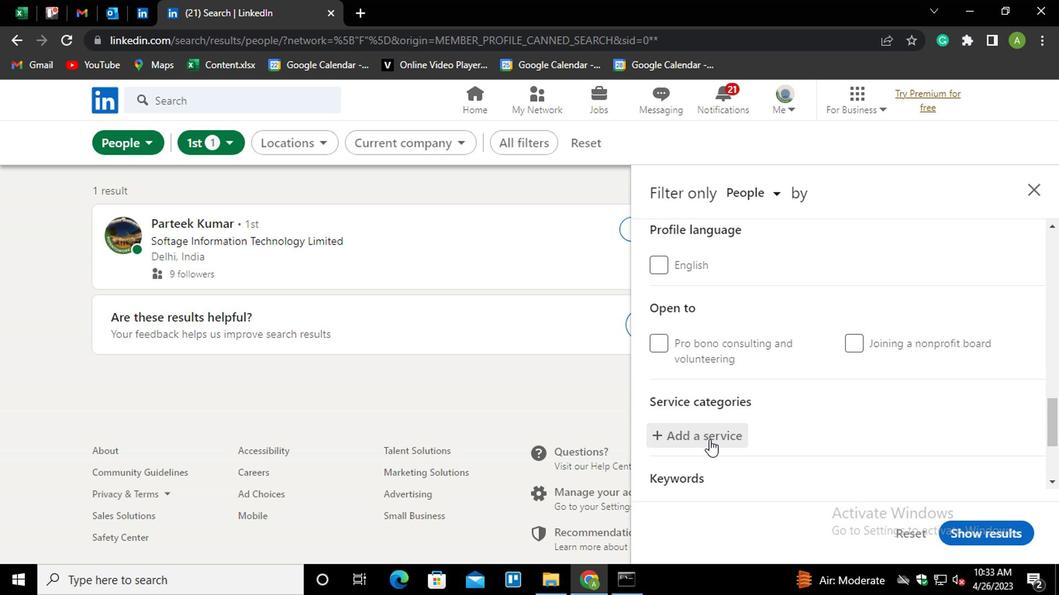 
Action: Mouse moved to (701, 354)
Screenshot: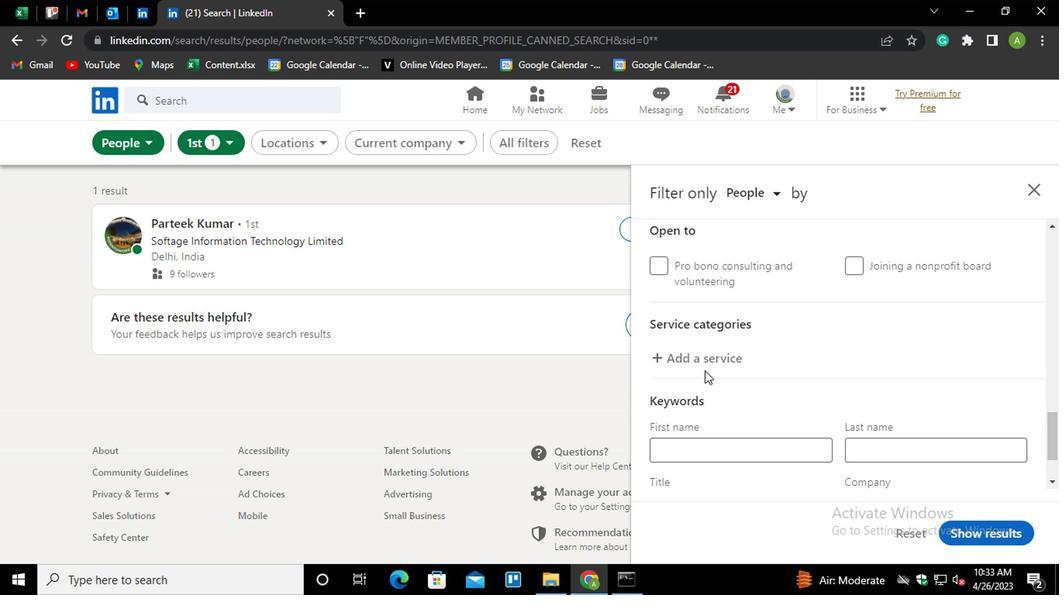 
Action: Mouse pressed left at (701, 354)
Screenshot: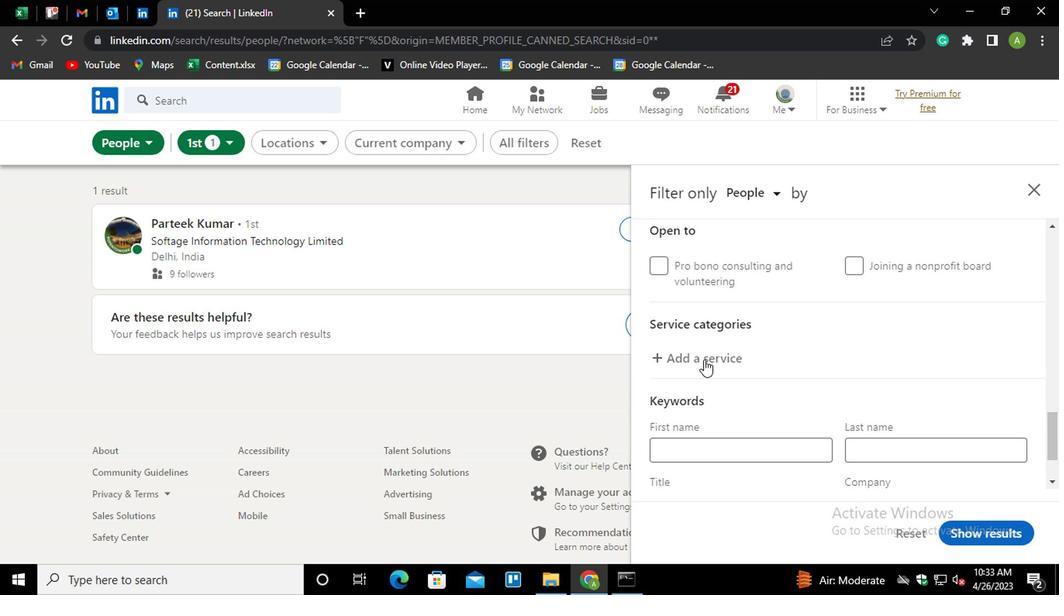 
Action: Mouse moved to (700, 356)
Screenshot: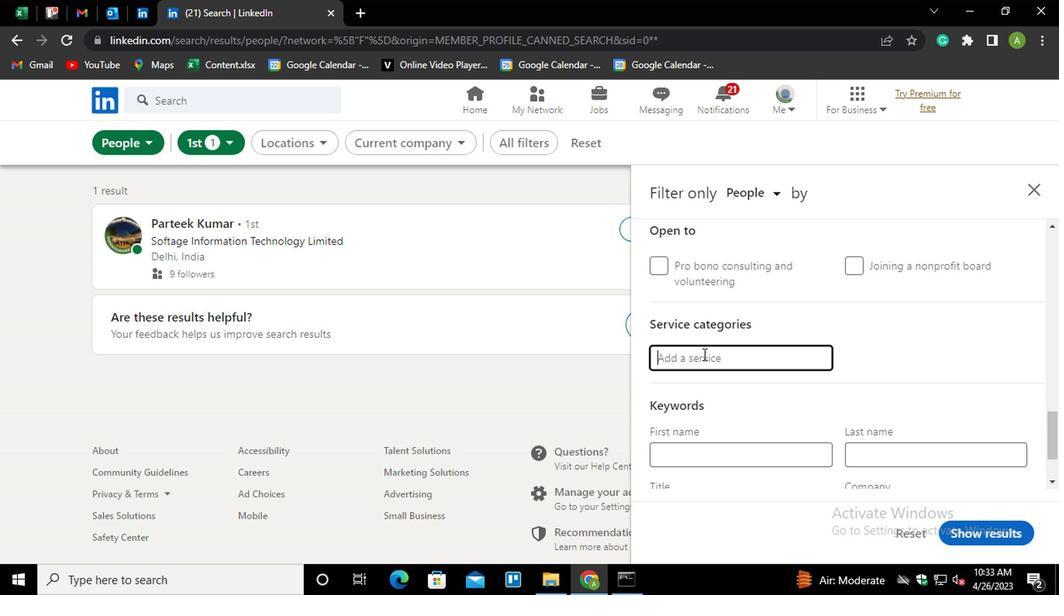 
Action: Mouse pressed left at (700, 356)
Screenshot: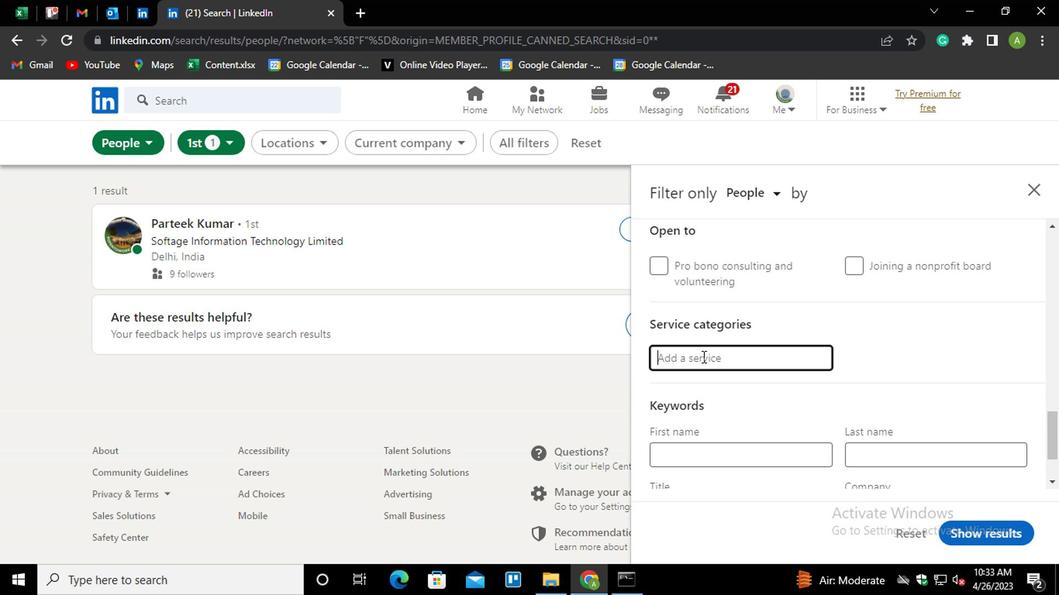 
Action: Key pressed <Key.shift_r>HEALTH<Key.down><Key.enter>
Screenshot: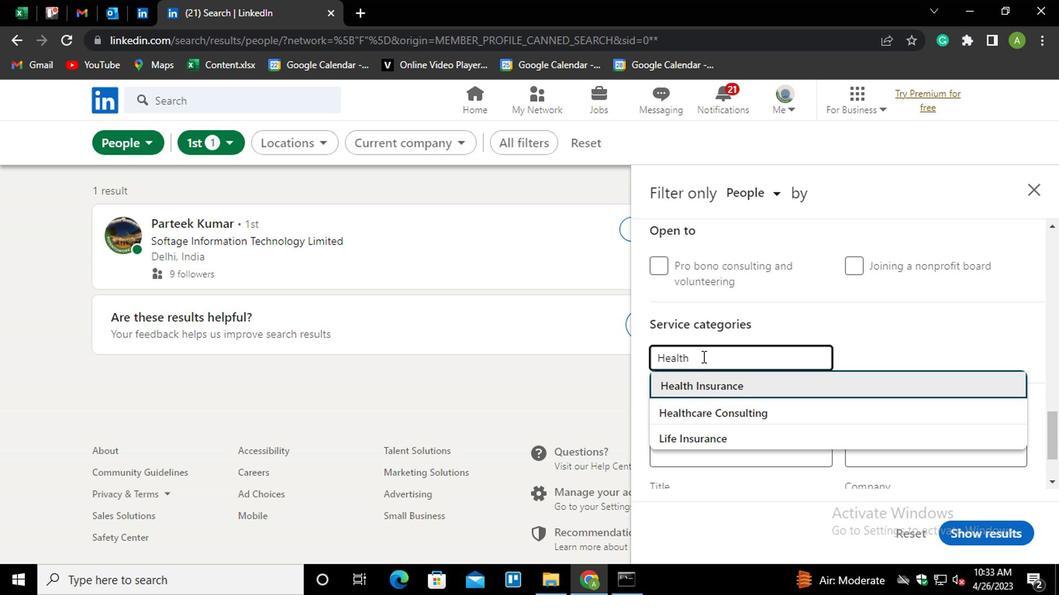 
Action: Mouse moved to (695, 361)
Screenshot: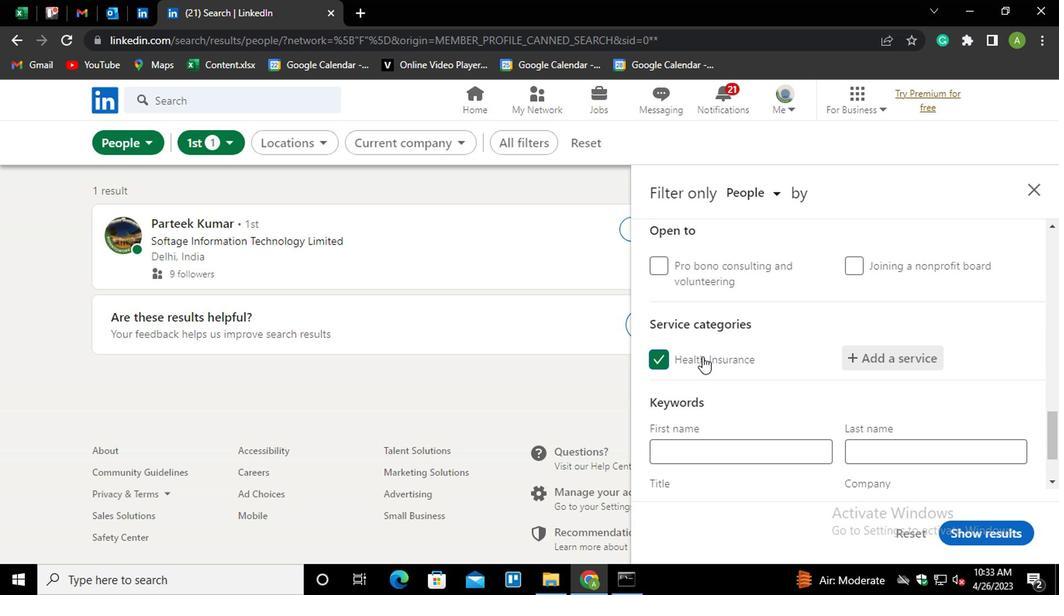 
Action: Mouse scrolled (695, 361) with delta (0, 0)
Screenshot: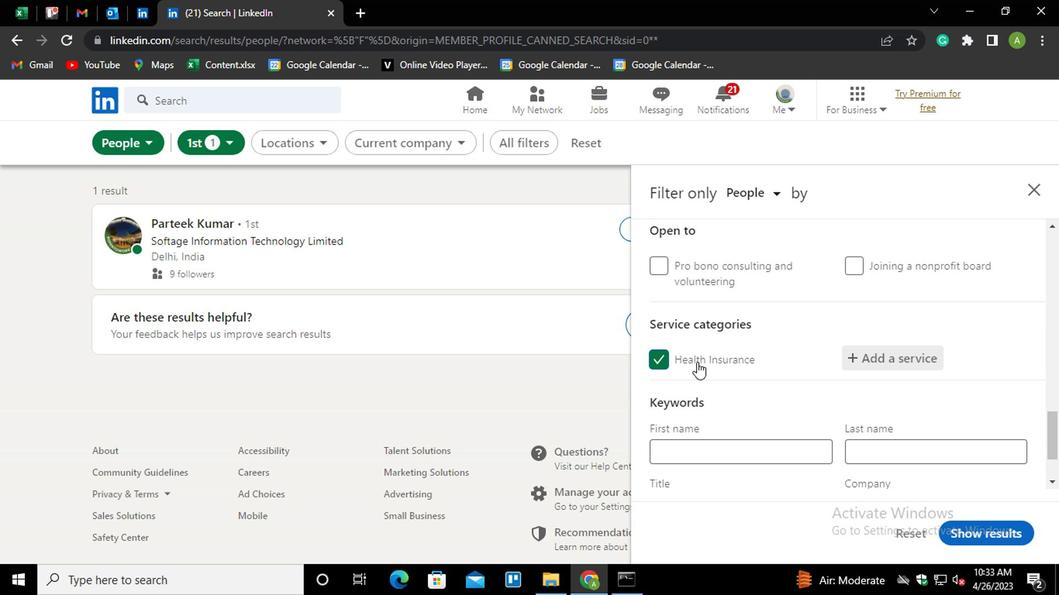 
Action: Mouse scrolled (695, 361) with delta (0, 0)
Screenshot: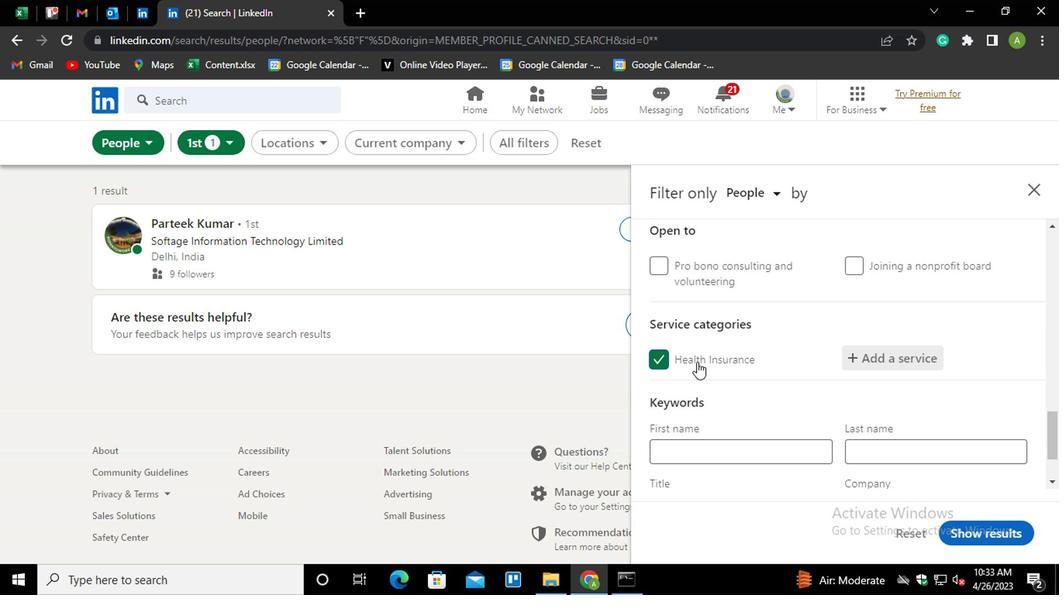
Action: Mouse moved to (697, 423)
Screenshot: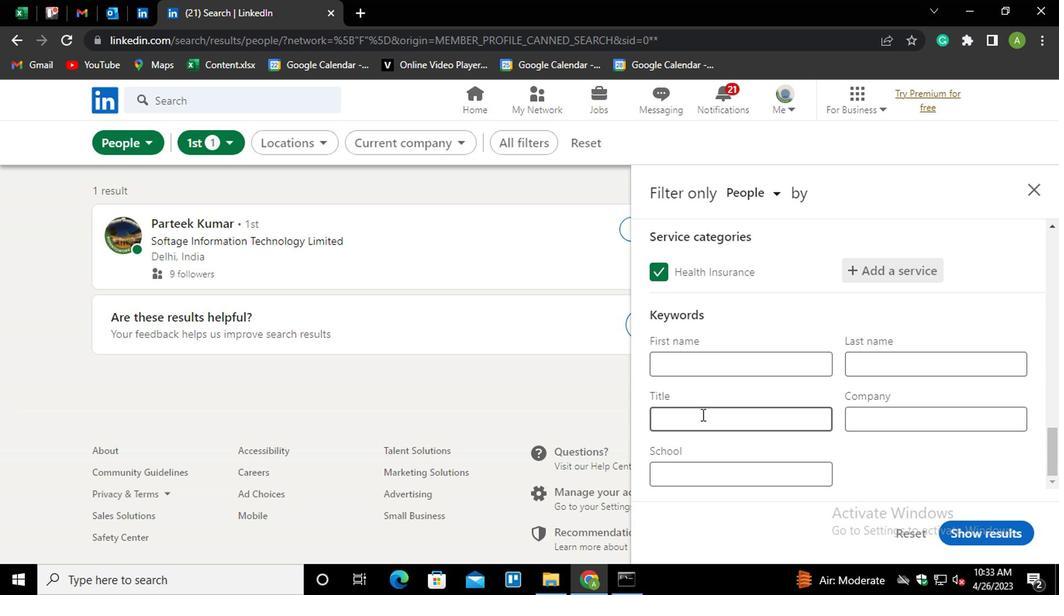 
Action: Mouse pressed left at (697, 423)
Screenshot: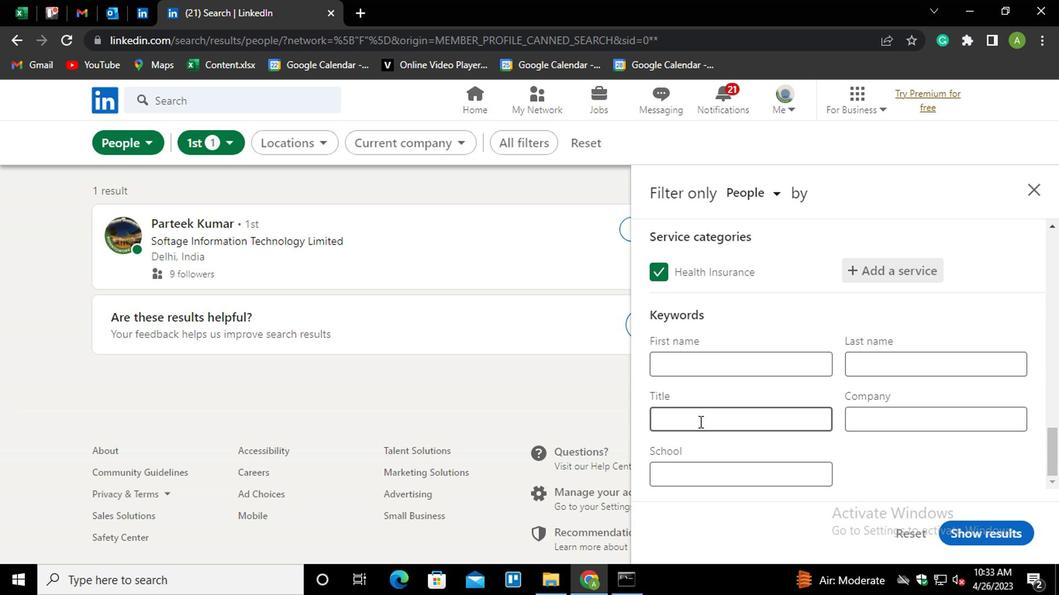 
Action: Mouse moved to (696, 423)
Screenshot: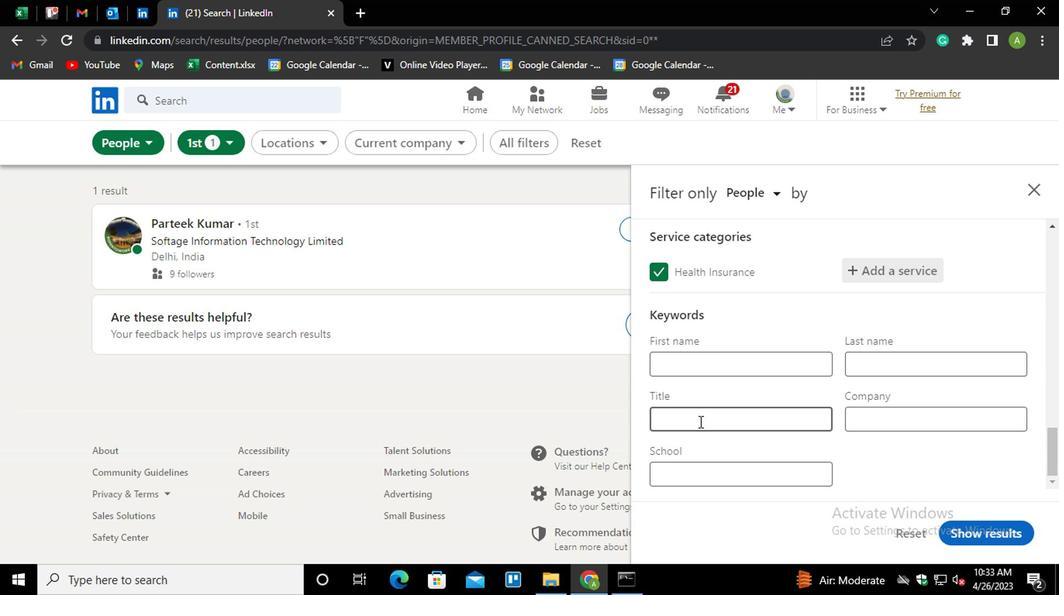 
Action: Key pressed <Key.shift>ADMINISTRATOR
Screenshot: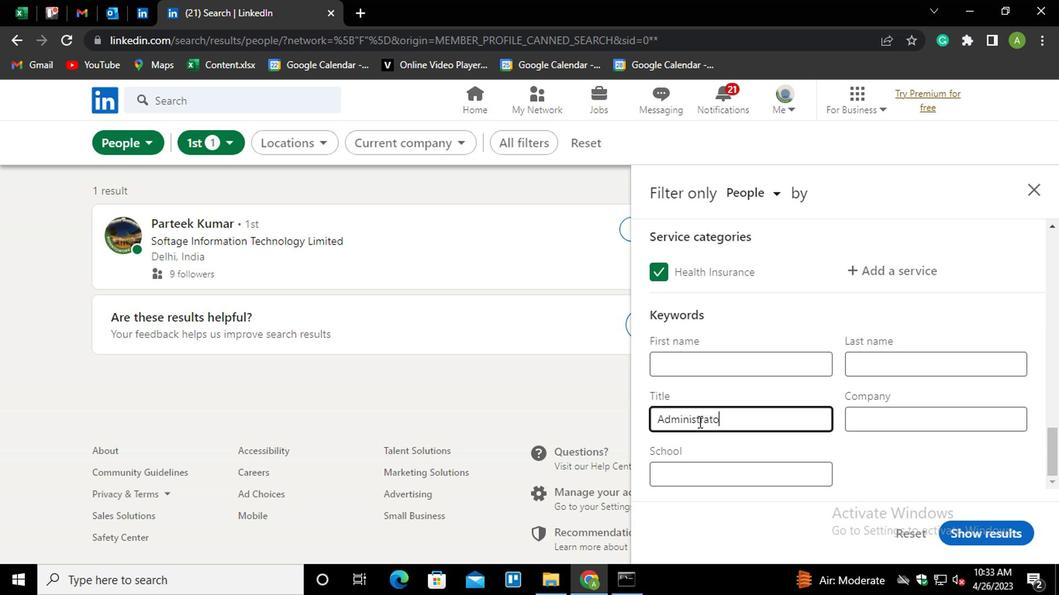 
Action: Mouse moved to (872, 473)
Screenshot: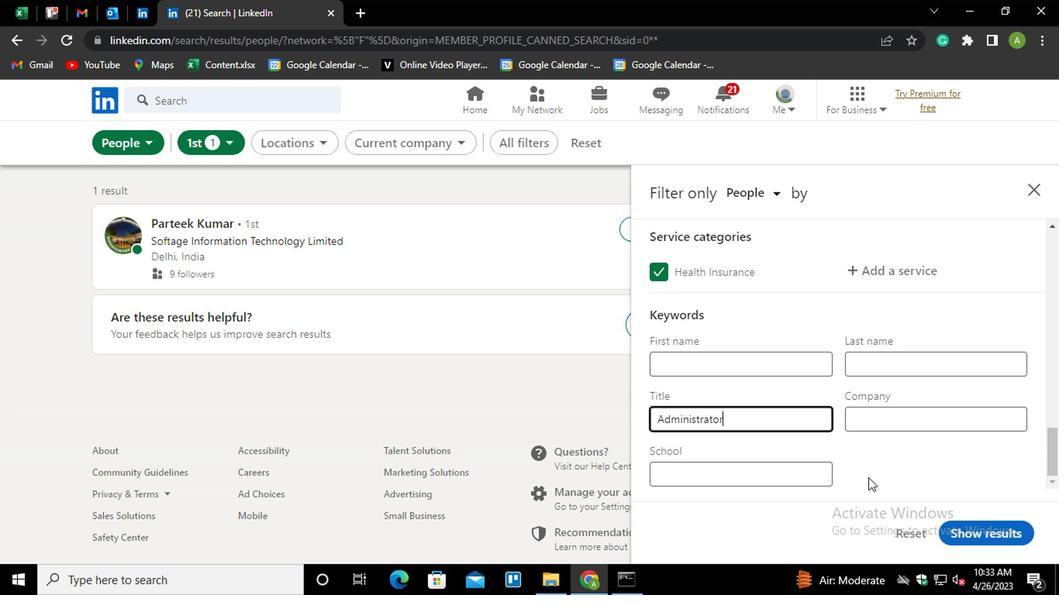 
Action: Mouse pressed left at (872, 473)
Screenshot: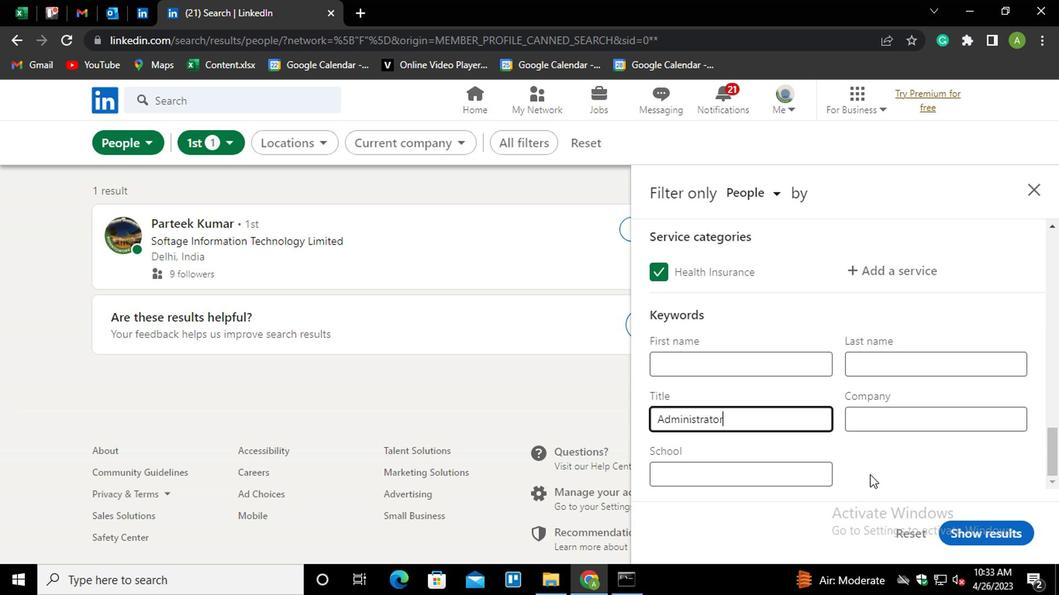 
Action: Mouse moved to (995, 530)
Screenshot: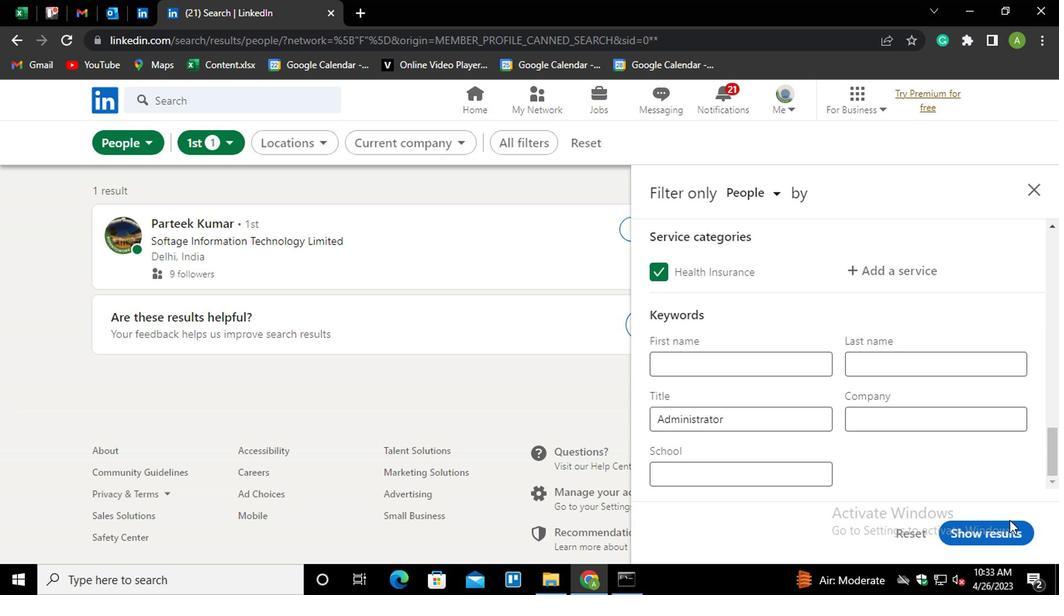 
Action: Mouse pressed left at (995, 530)
Screenshot: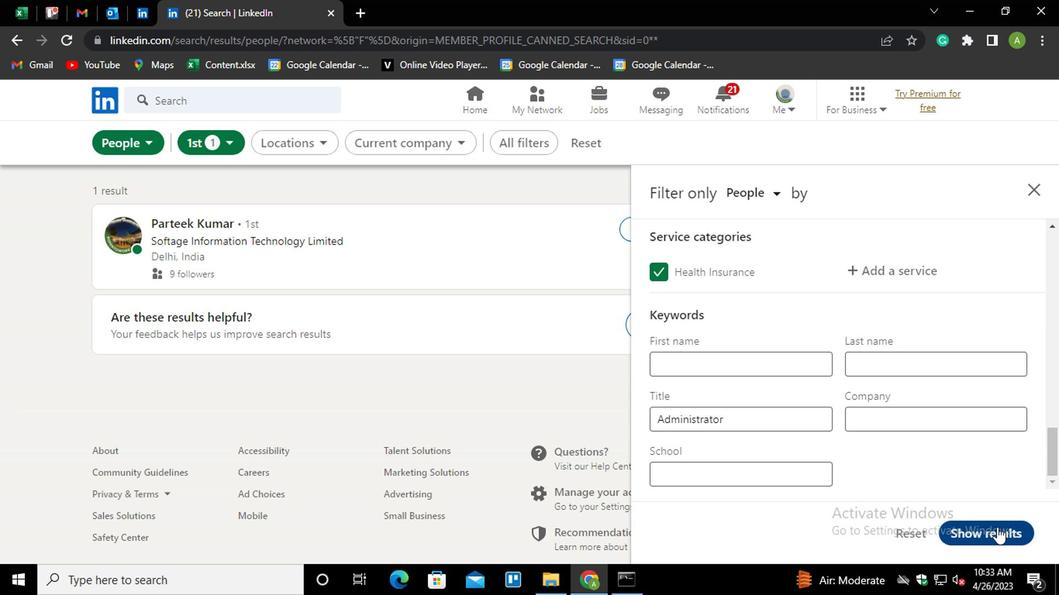 
Action: Mouse moved to (982, 516)
Screenshot: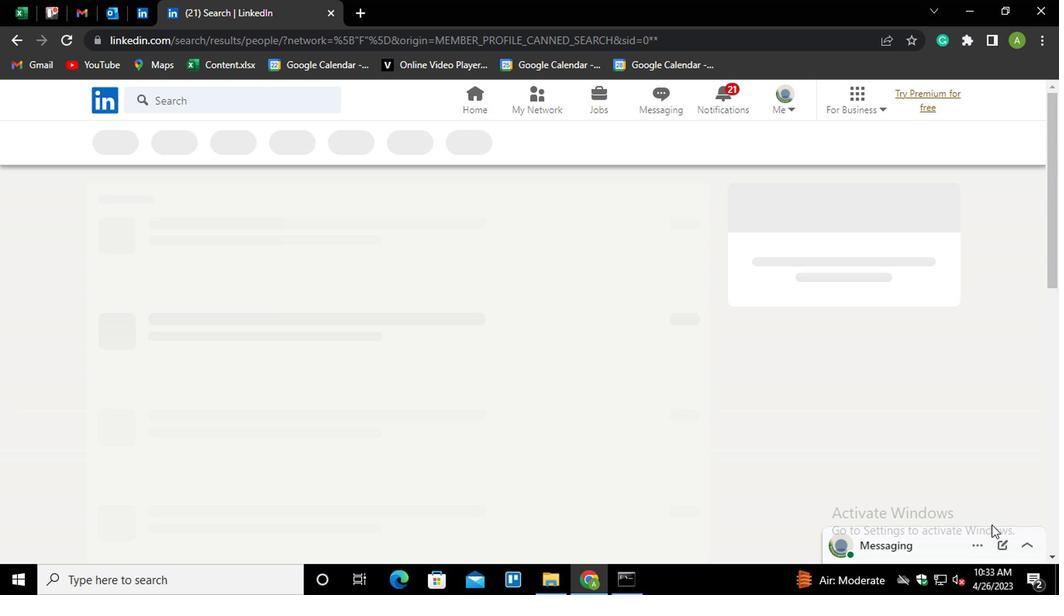 
